Task: Search One-way flight tickets for 2 adults, in Economy from Alexandria-Egypt to Hurghada to travel on 15-Dec-2023.
Action: Mouse moved to (371, 314)
Screenshot: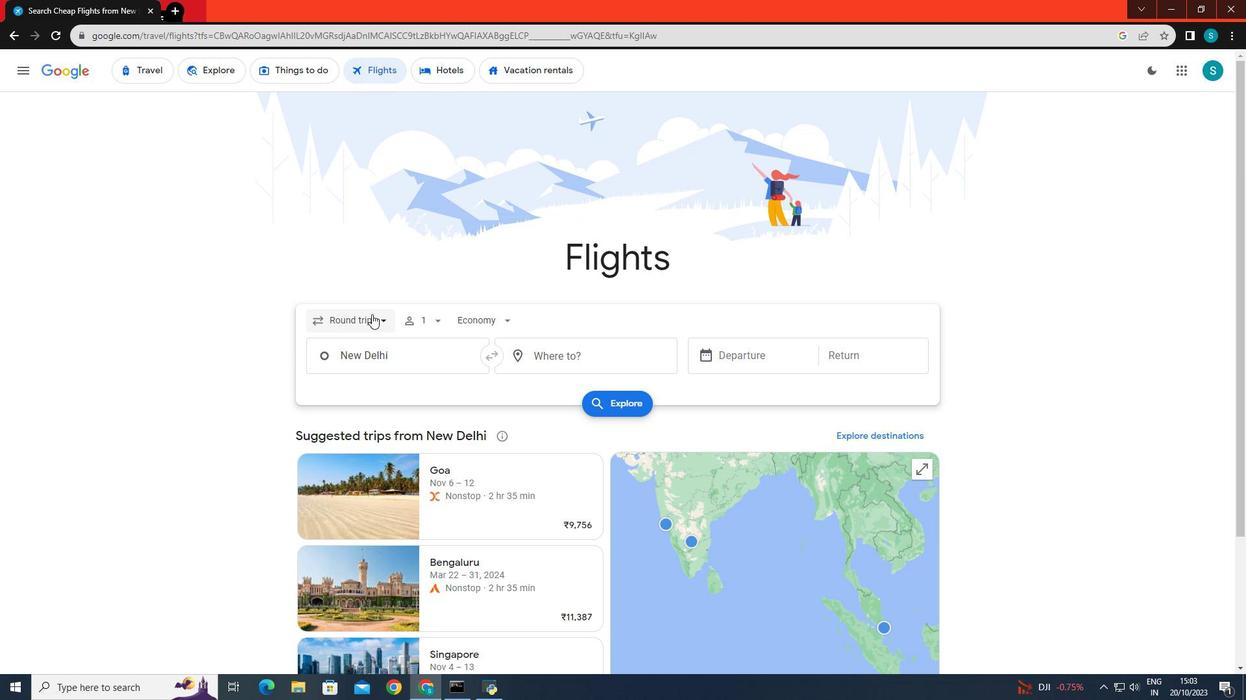 
Action: Mouse pressed left at (371, 314)
Screenshot: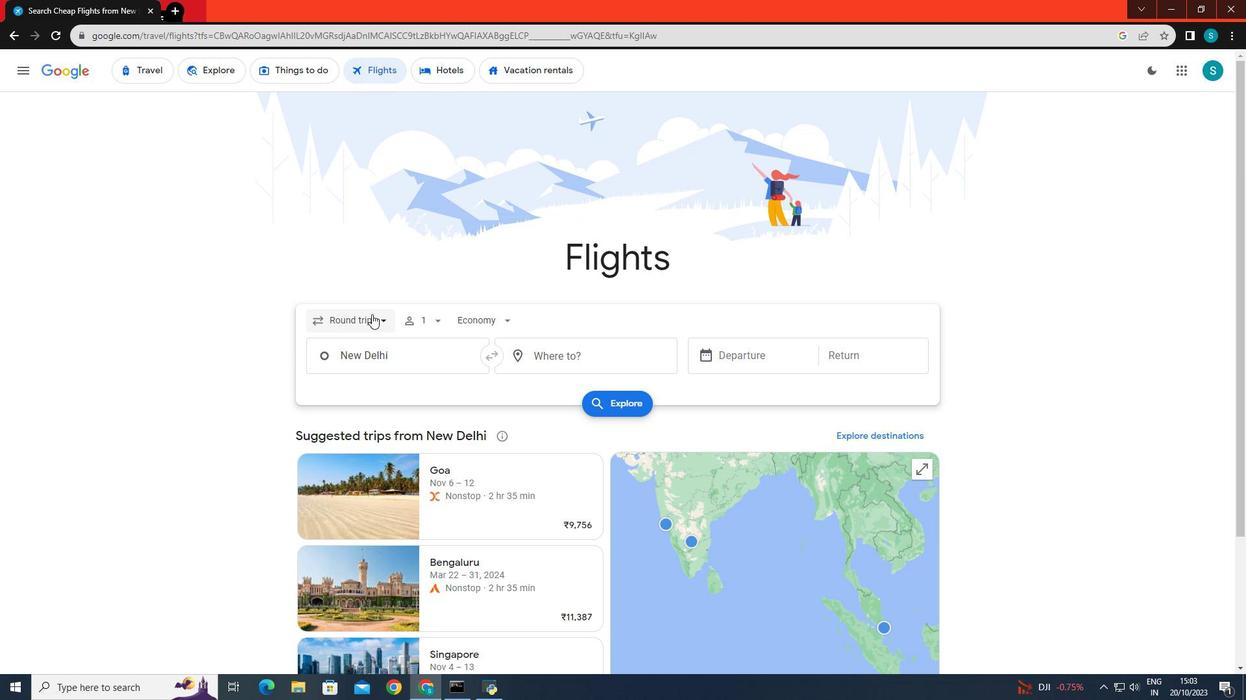 
Action: Mouse moved to (356, 387)
Screenshot: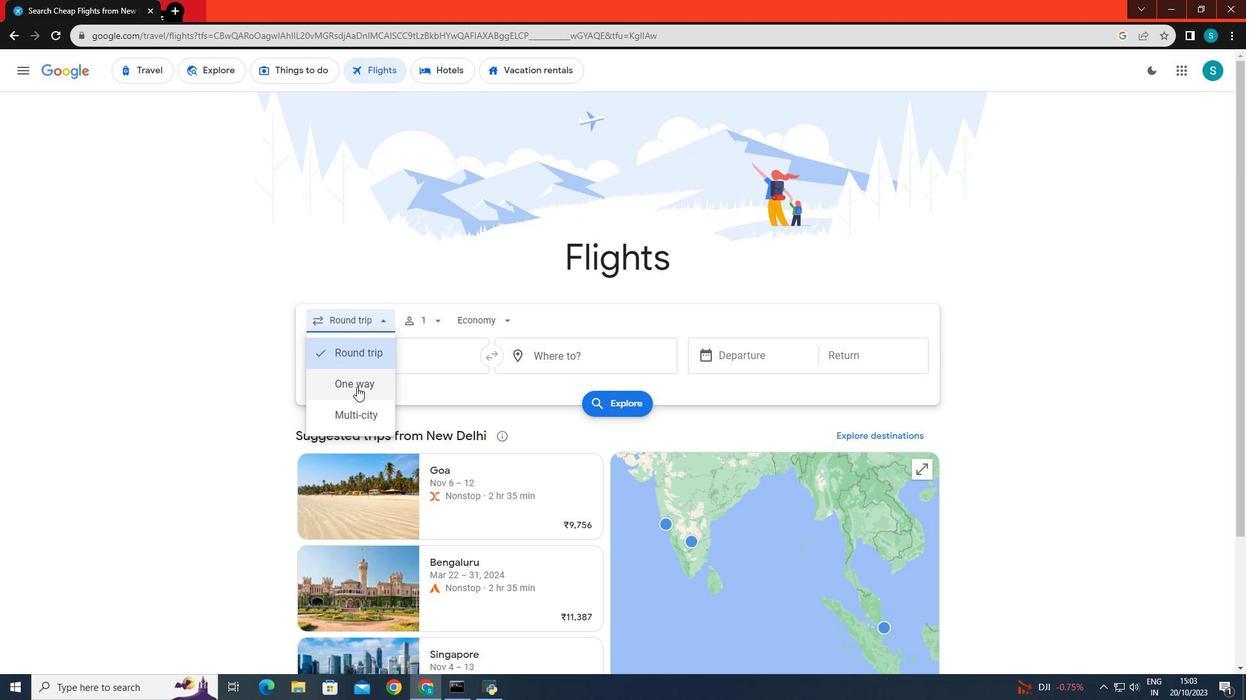
Action: Mouse pressed left at (356, 387)
Screenshot: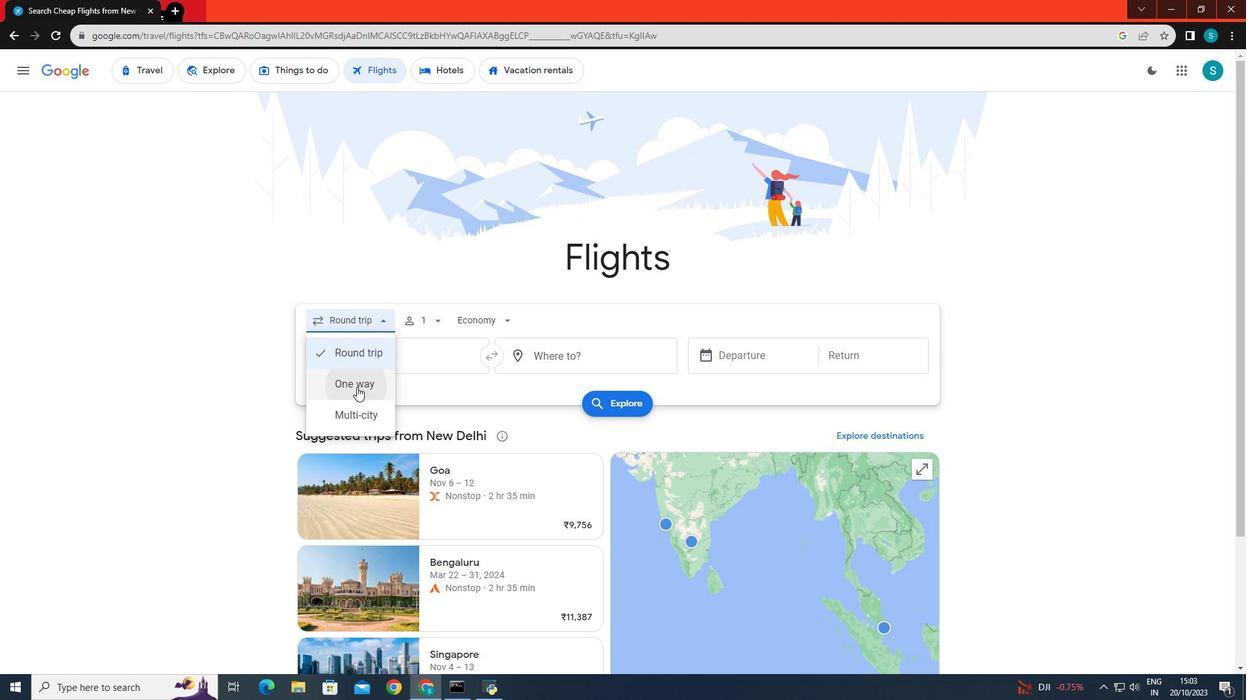 
Action: Mouse moved to (421, 333)
Screenshot: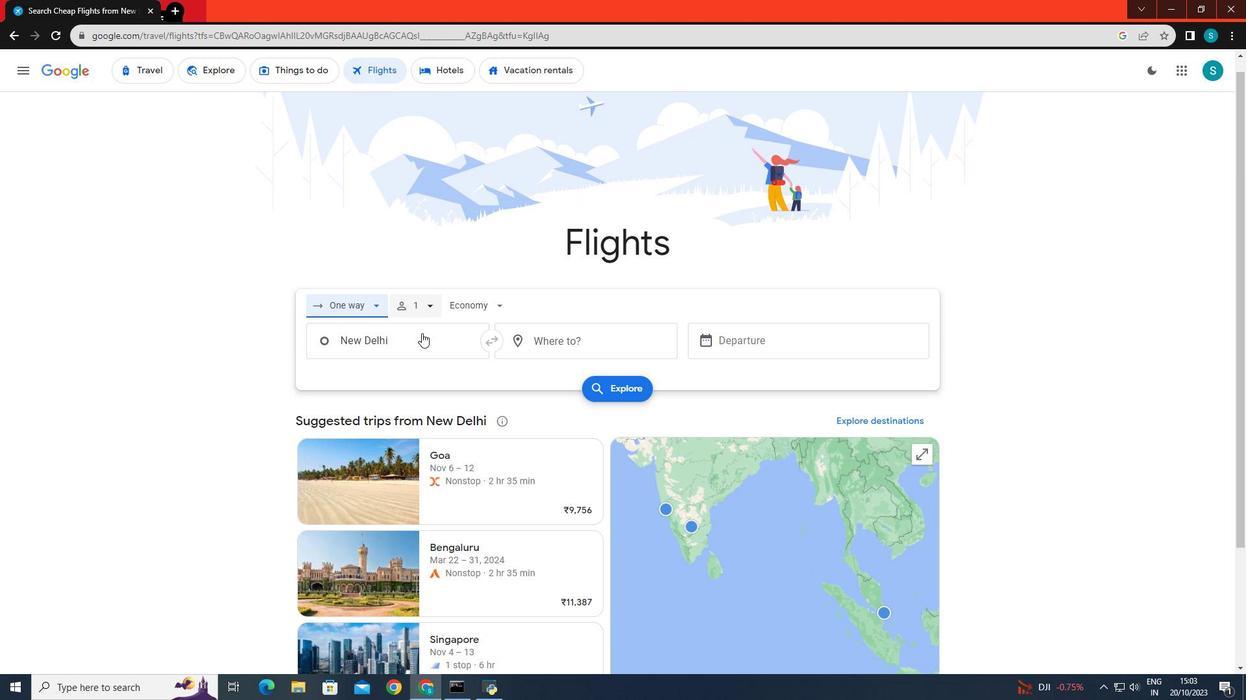 
Action: Mouse scrolled (421, 332) with delta (0, 0)
Screenshot: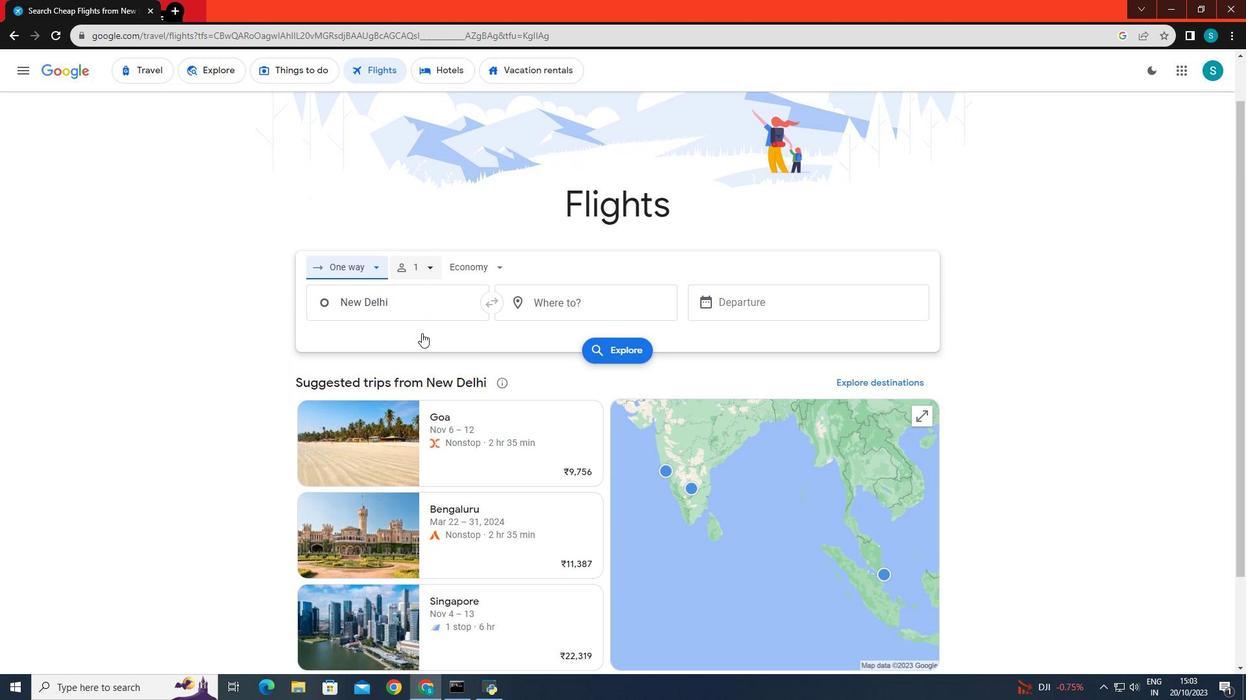 
Action: Mouse scrolled (421, 332) with delta (0, 0)
Screenshot: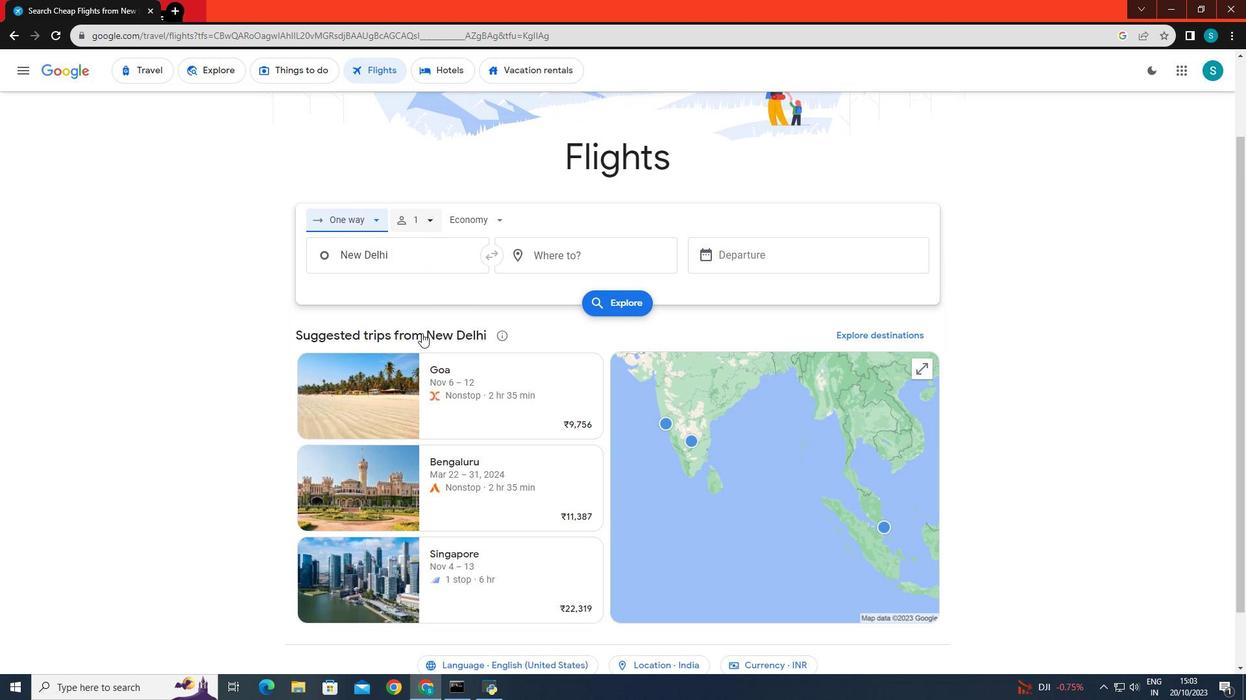 
Action: Mouse moved to (434, 189)
Screenshot: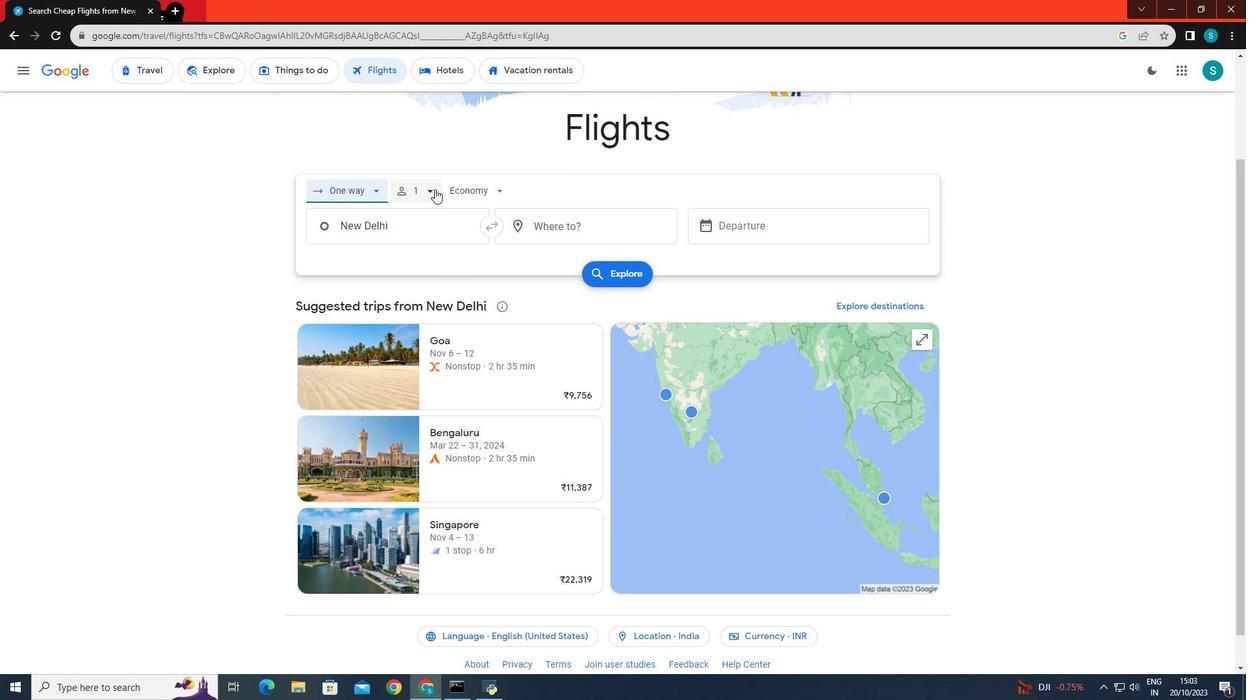 
Action: Mouse pressed left at (434, 189)
Screenshot: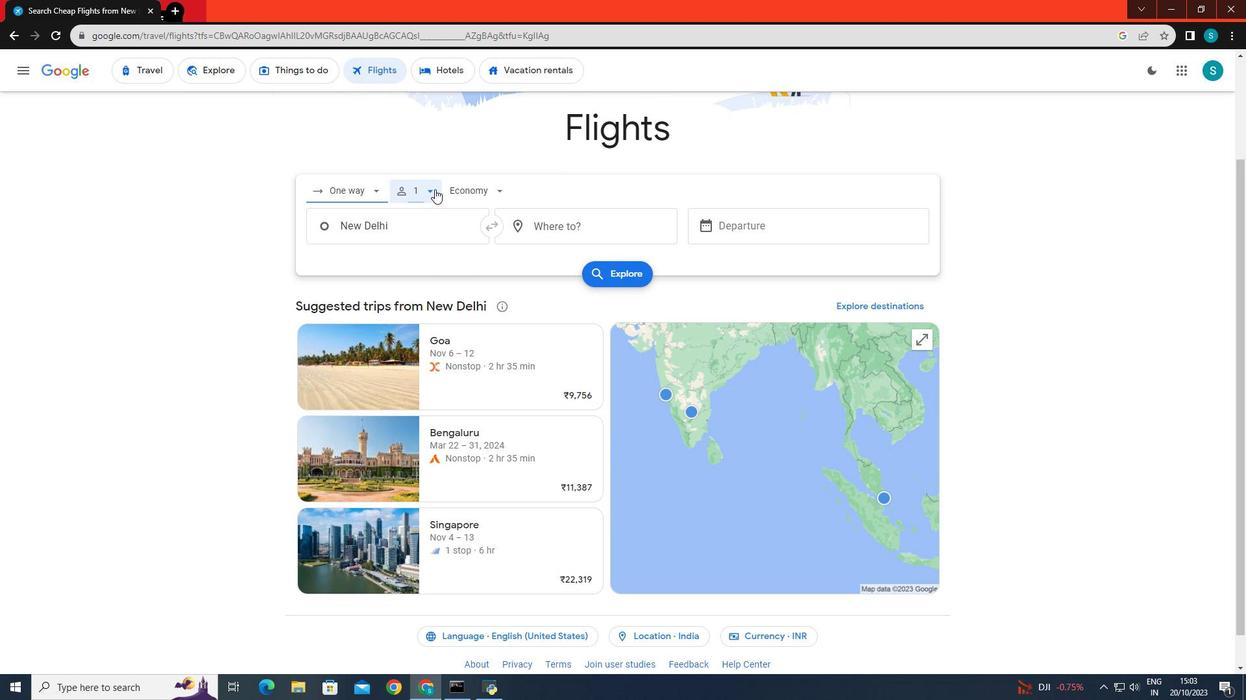 
Action: Mouse moved to (523, 224)
Screenshot: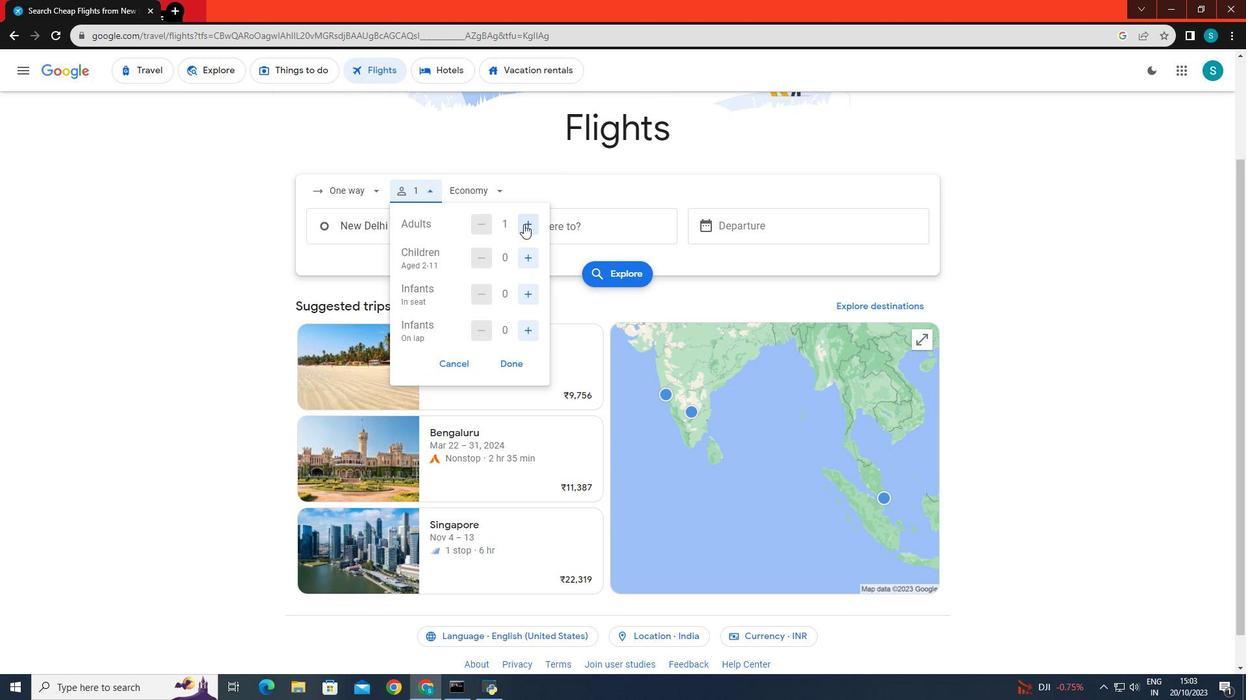 
Action: Mouse pressed left at (523, 224)
Screenshot: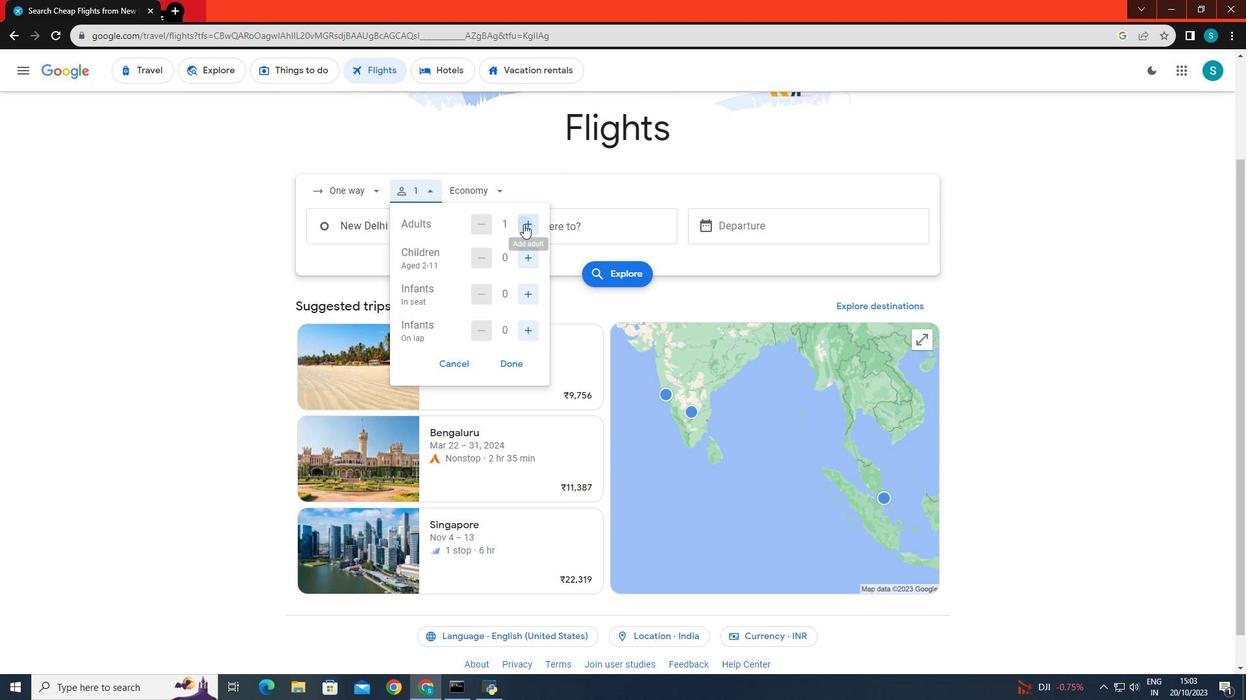 
Action: Mouse moved to (247, 238)
Screenshot: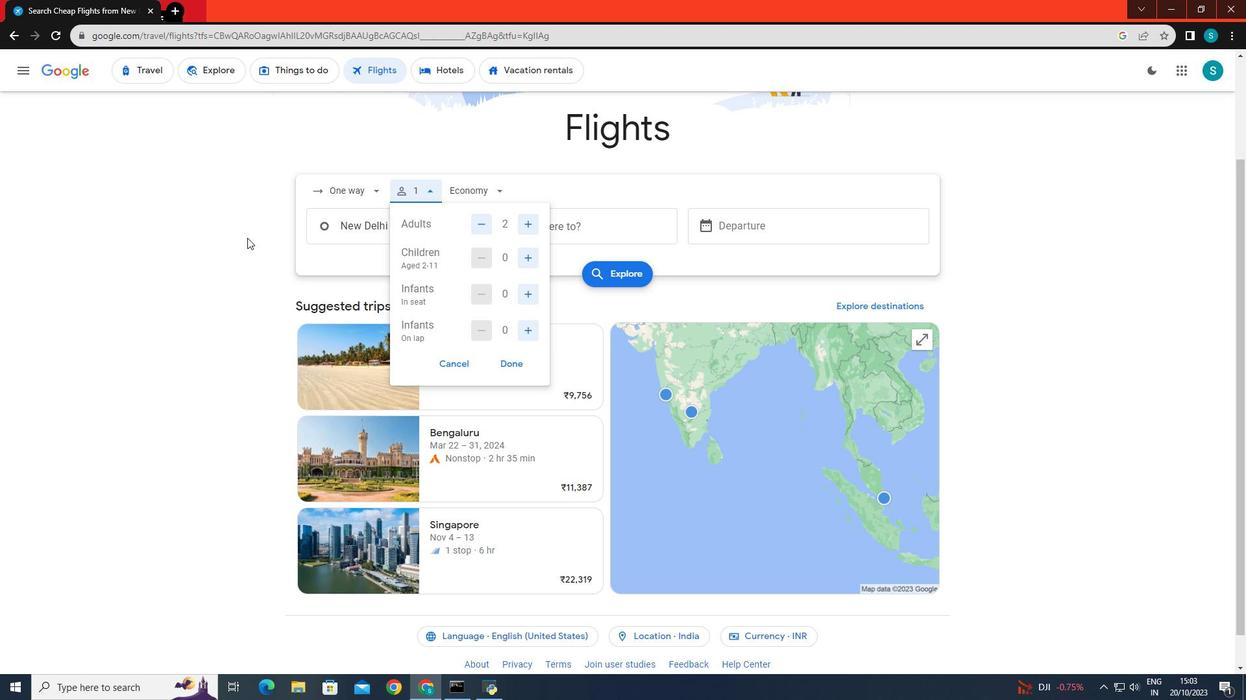 
Action: Mouse pressed left at (247, 238)
Screenshot: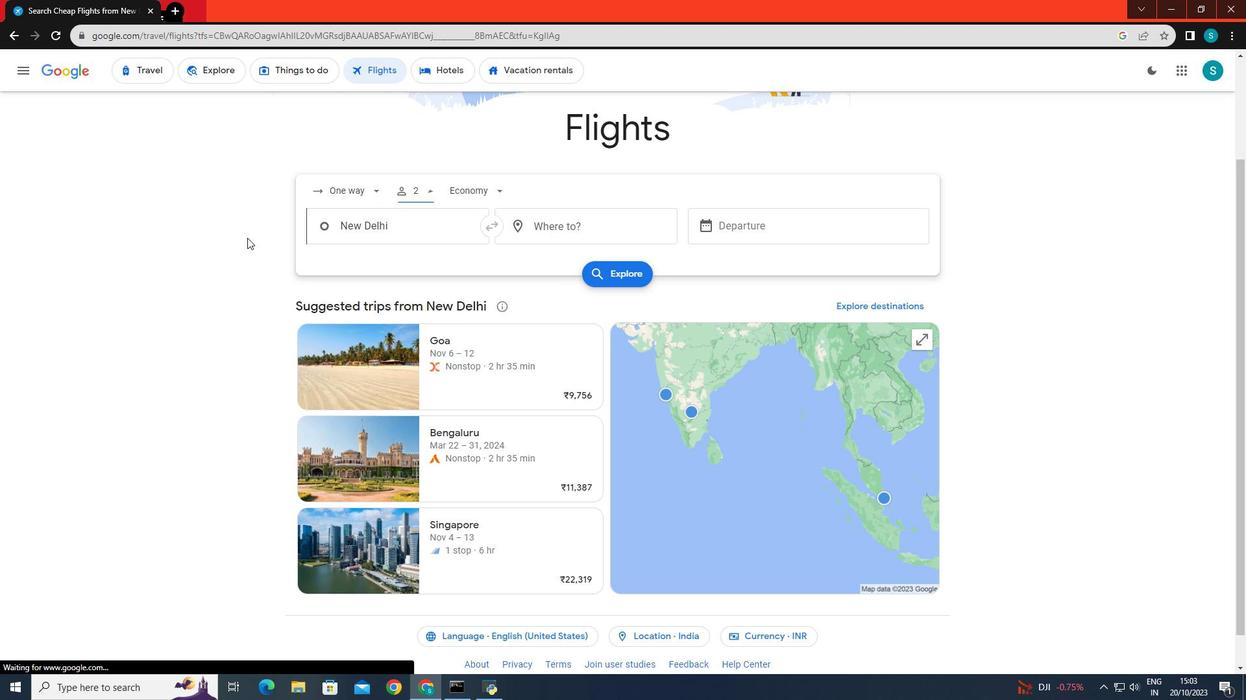 
Action: Mouse moved to (430, 192)
Screenshot: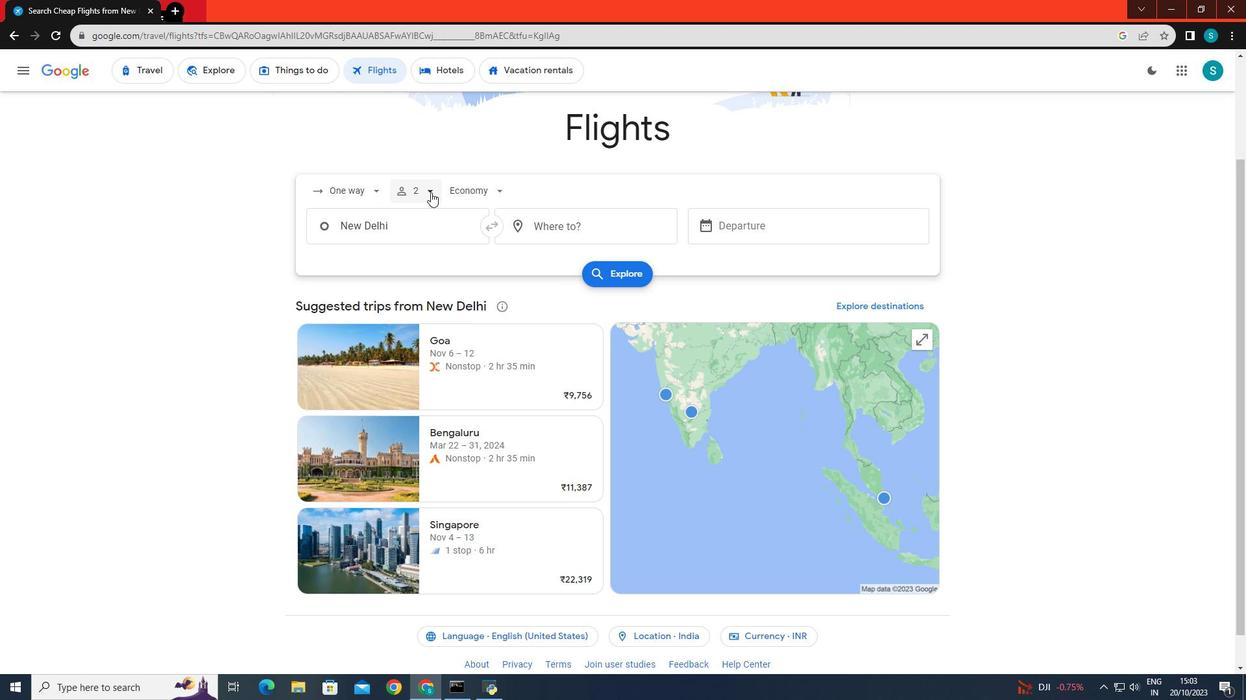 
Action: Mouse pressed left at (430, 192)
Screenshot: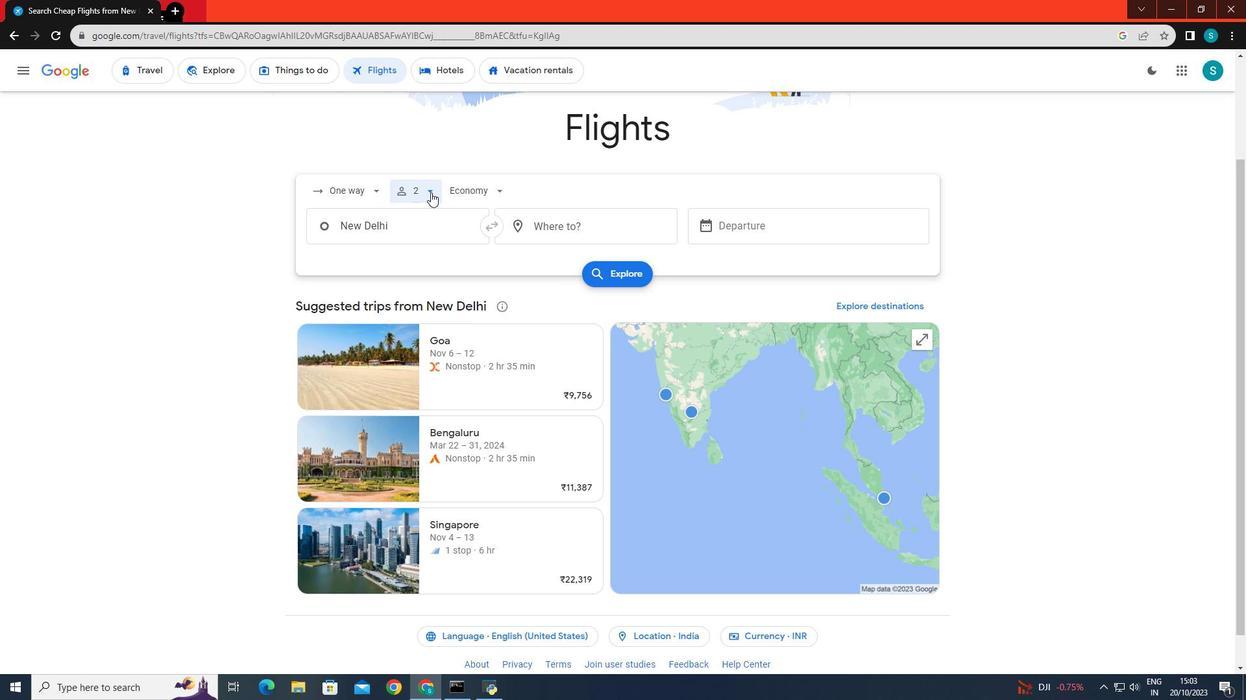 
Action: Mouse moved to (506, 365)
Screenshot: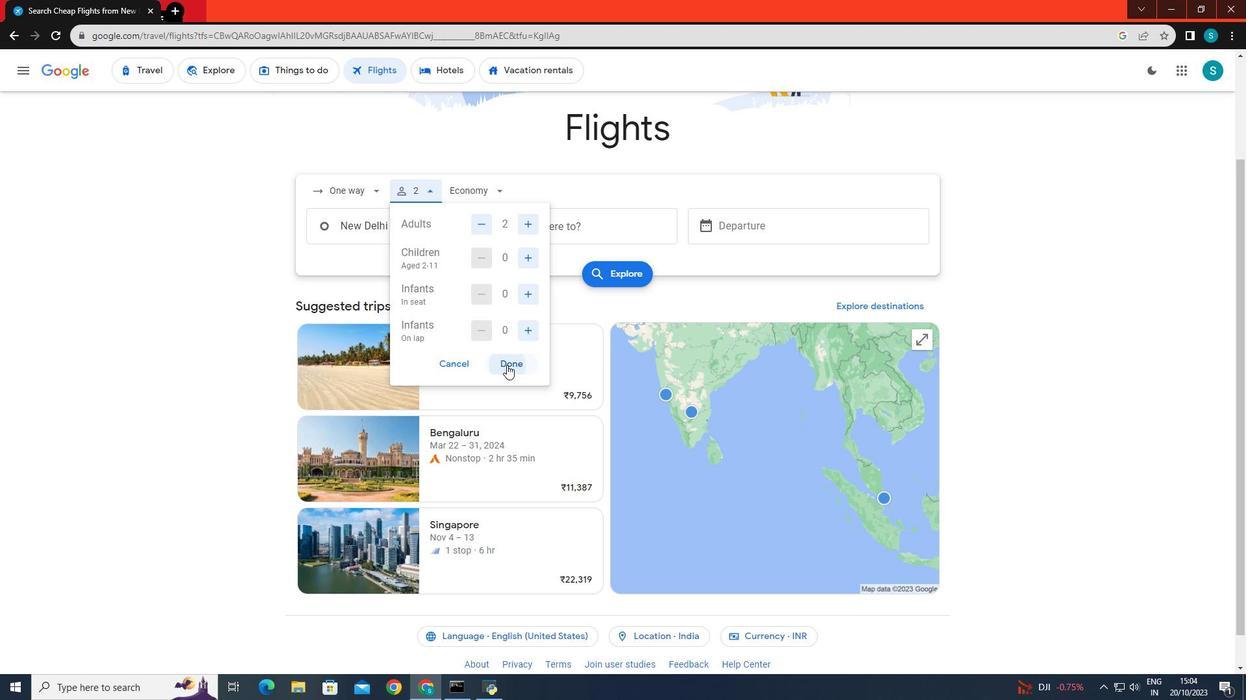 
Action: Mouse pressed left at (506, 365)
Screenshot: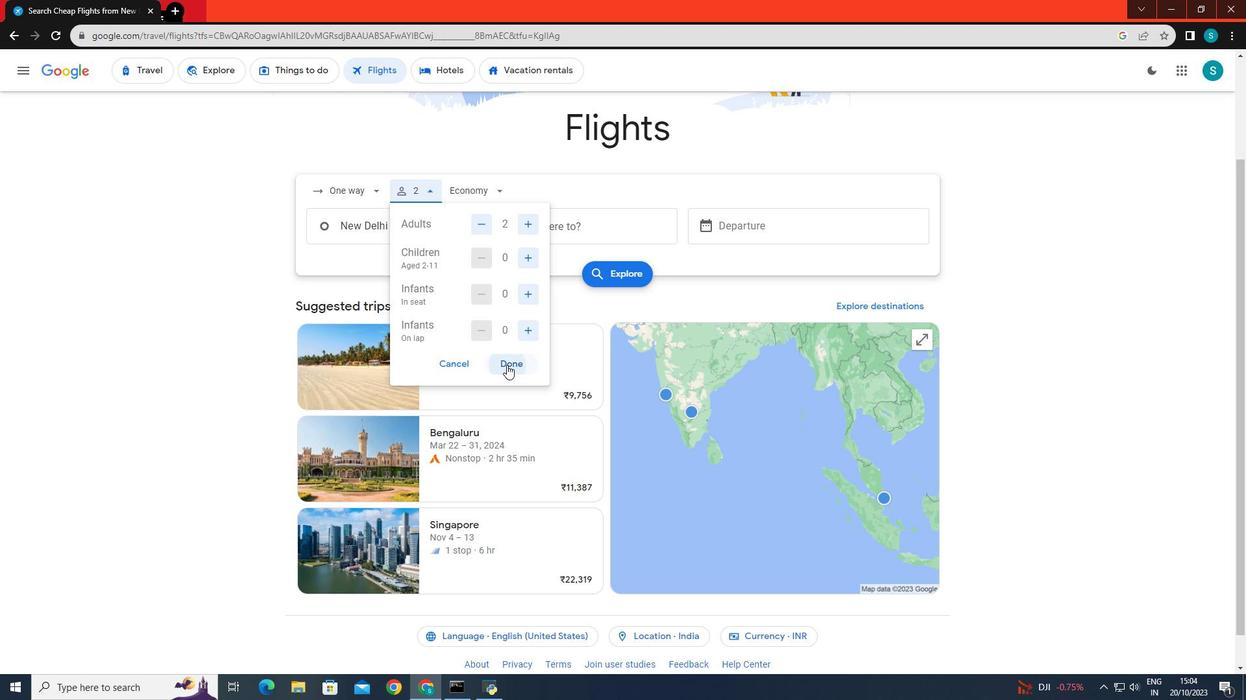 
Action: Mouse moved to (480, 192)
Screenshot: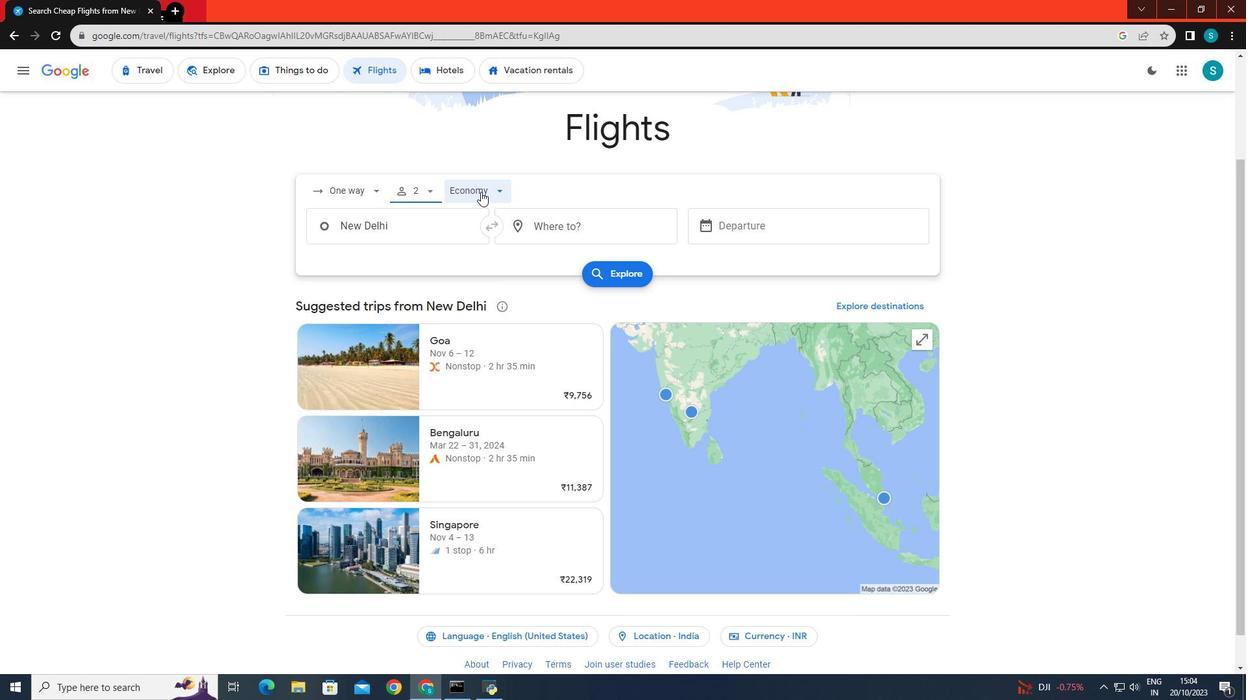 
Action: Mouse pressed left at (480, 192)
Screenshot: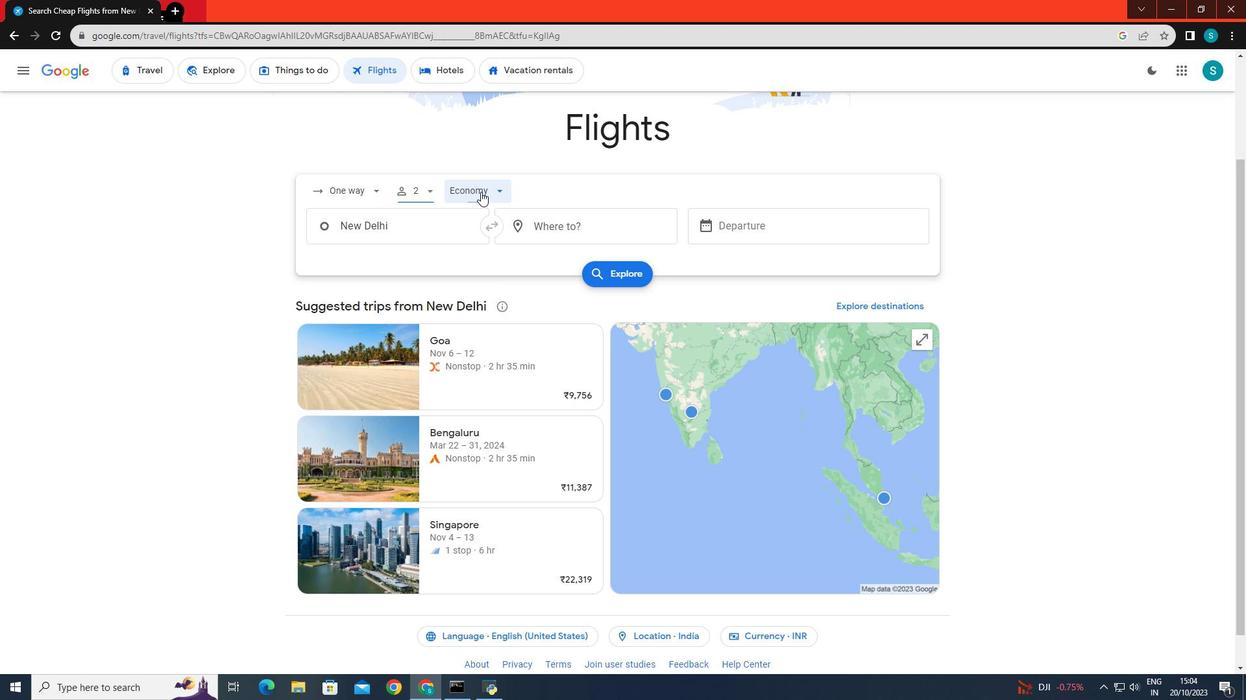 
Action: Mouse moved to (485, 222)
Screenshot: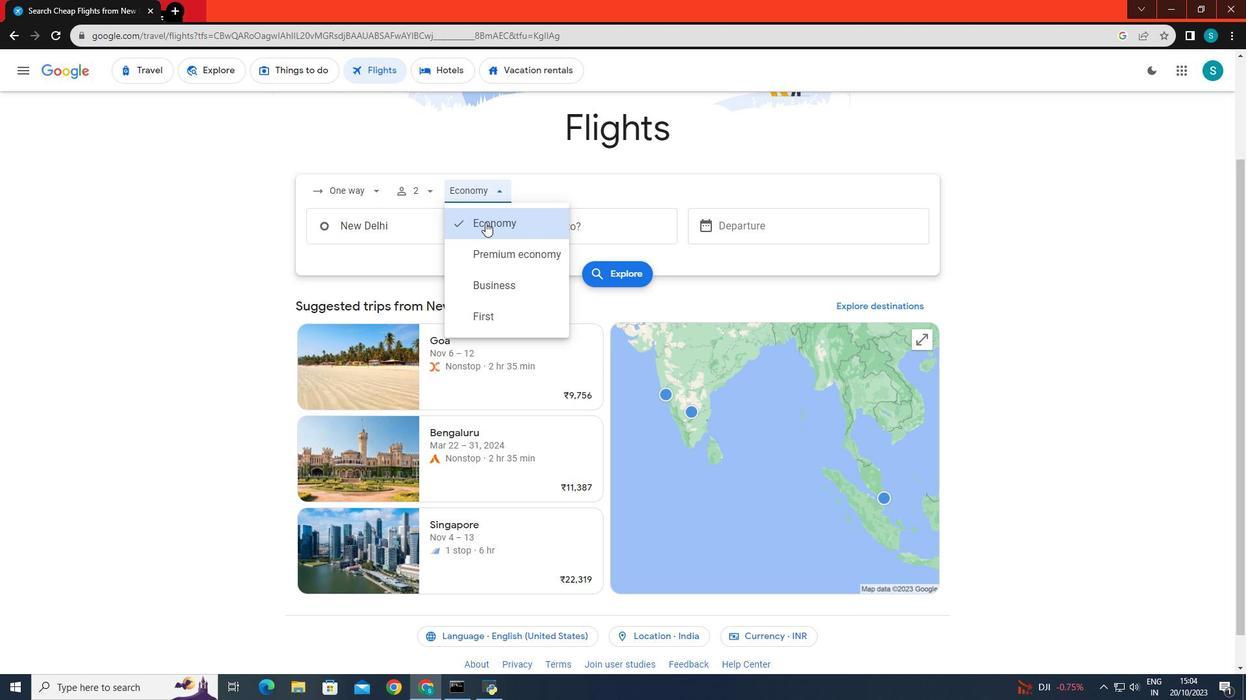 
Action: Mouse pressed left at (485, 222)
Screenshot: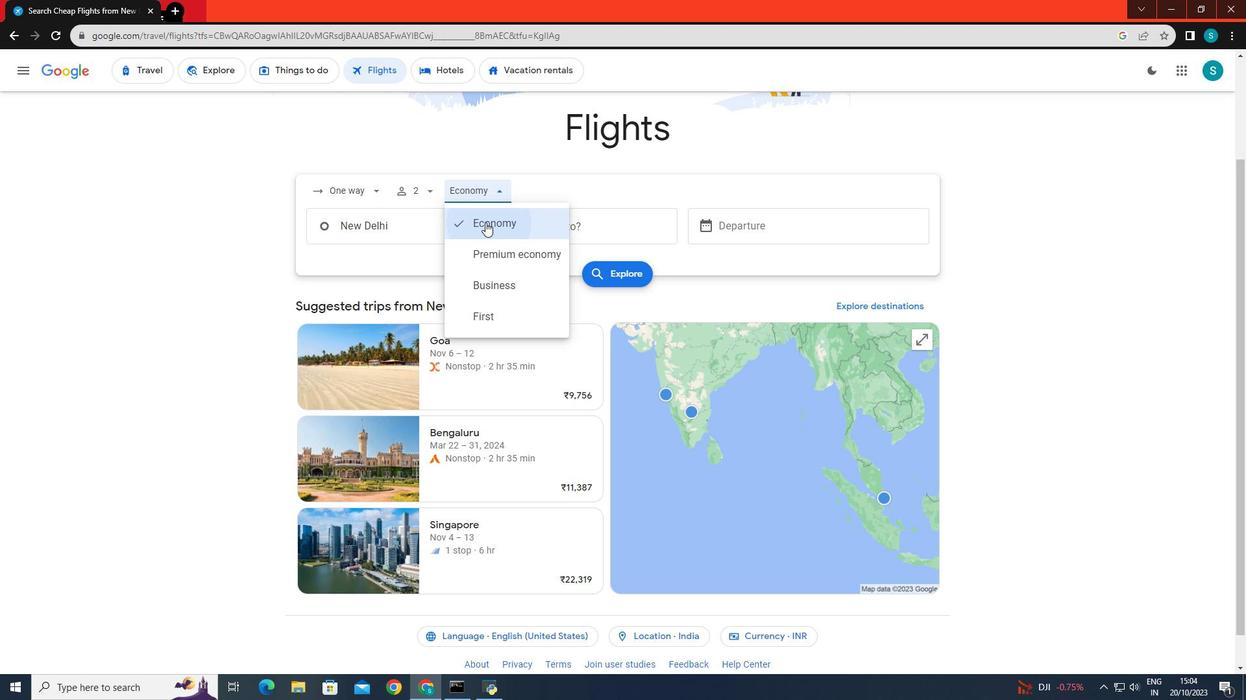 
Action: Mouse moved to (406, 231)
Screenshot: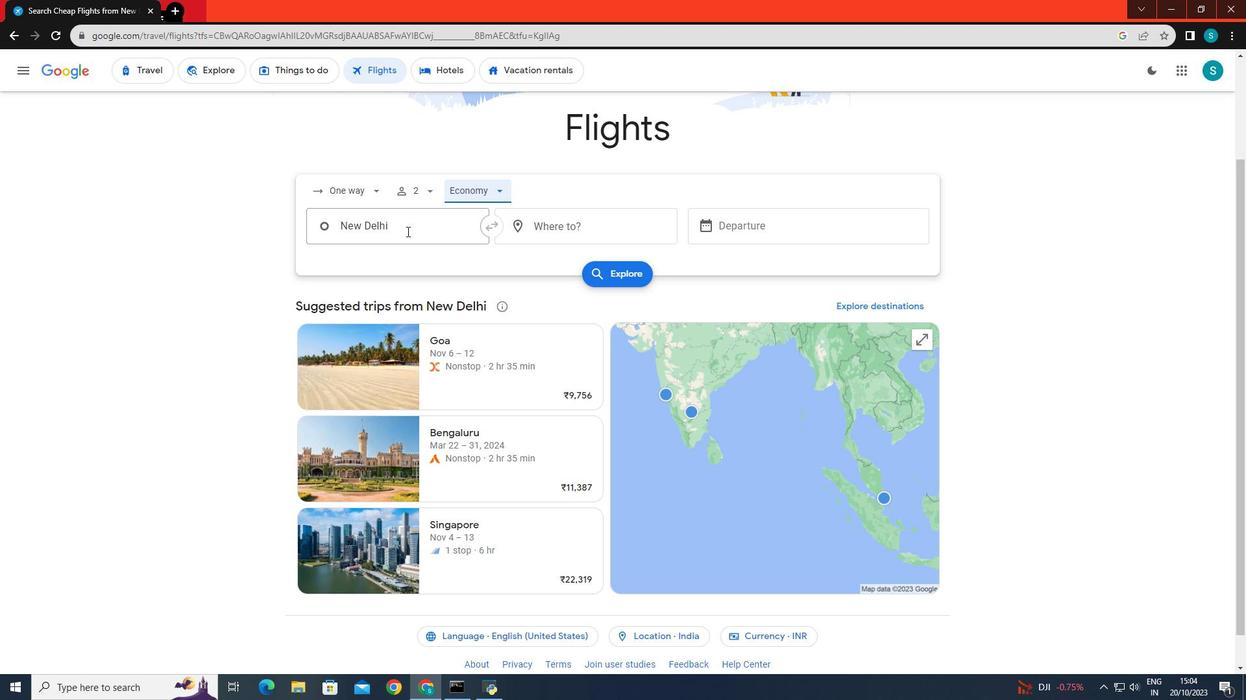 
Action: Mouse pressed left at (406, 231)
Screenshot: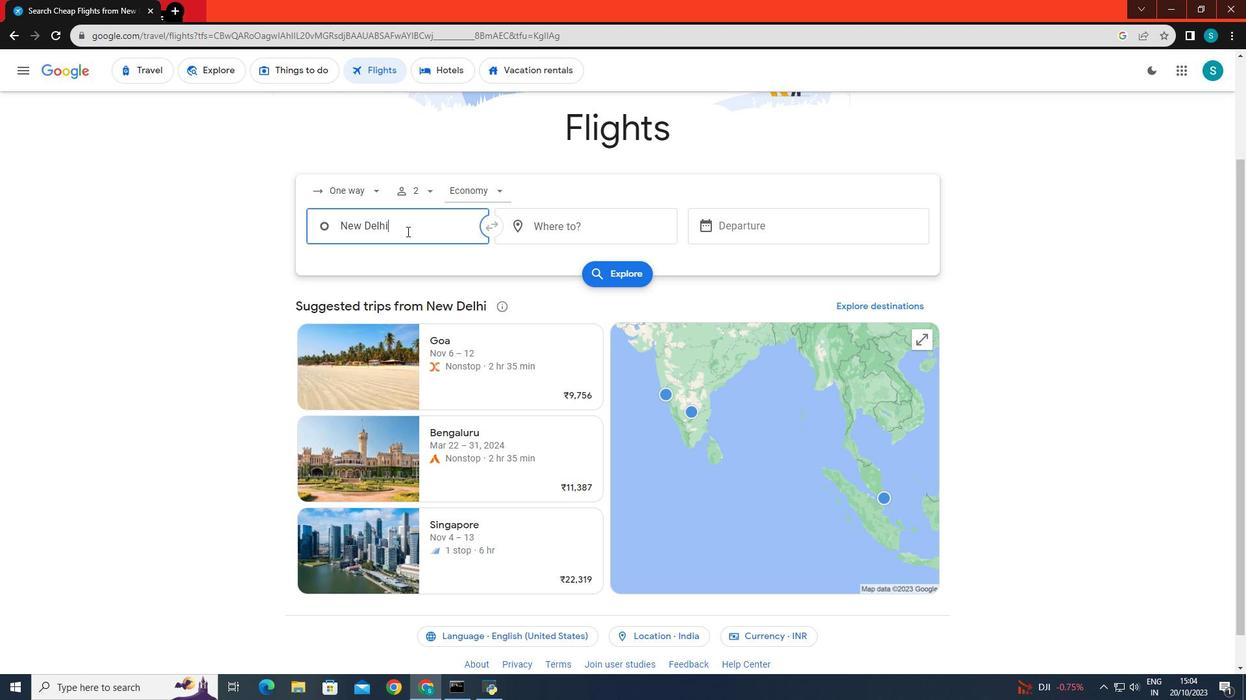 
Action: Mouse moved to (406, 231)
Screenshot: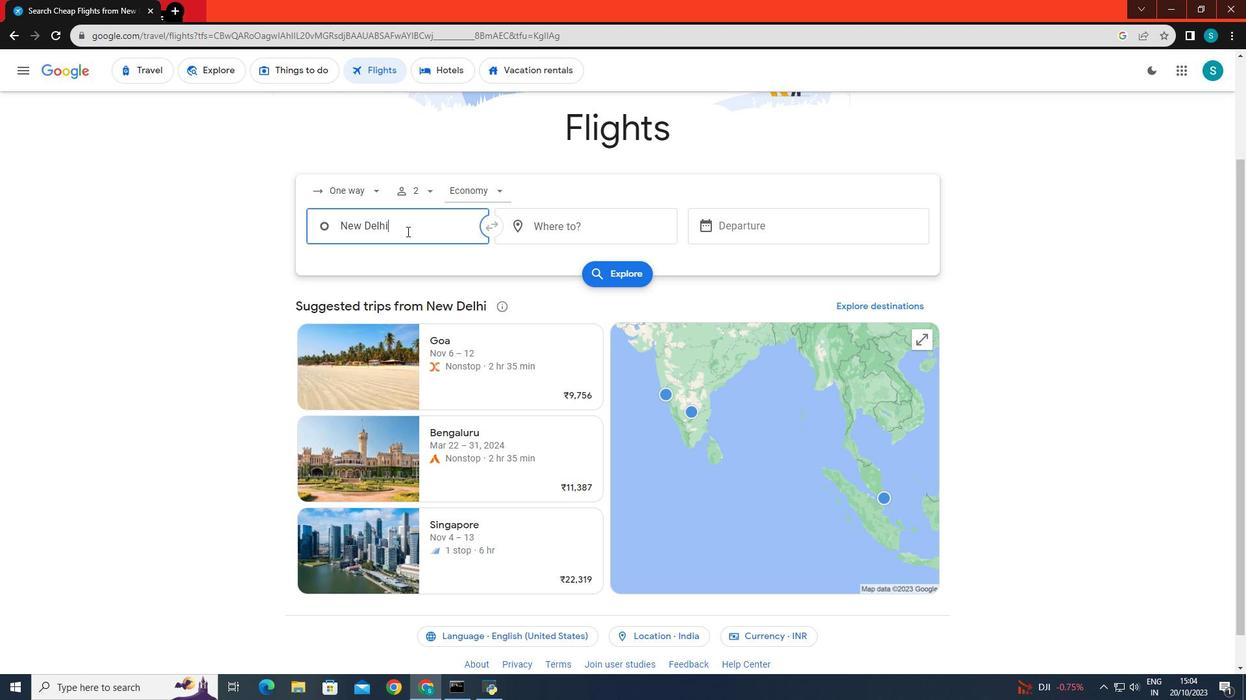 
Action: Key pressed <Key.backspace>alexaa<Key.backspace>ndr
Screenshot: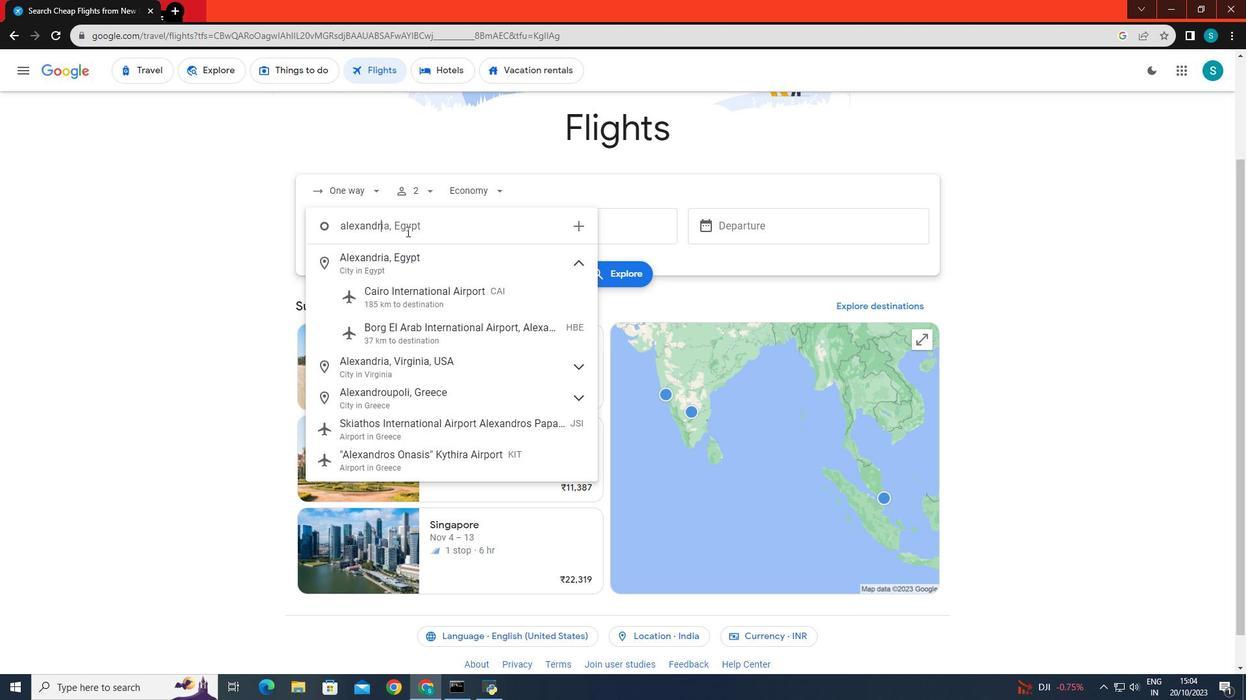 
Action: Mouse moved to (395, 261)
Screenshot: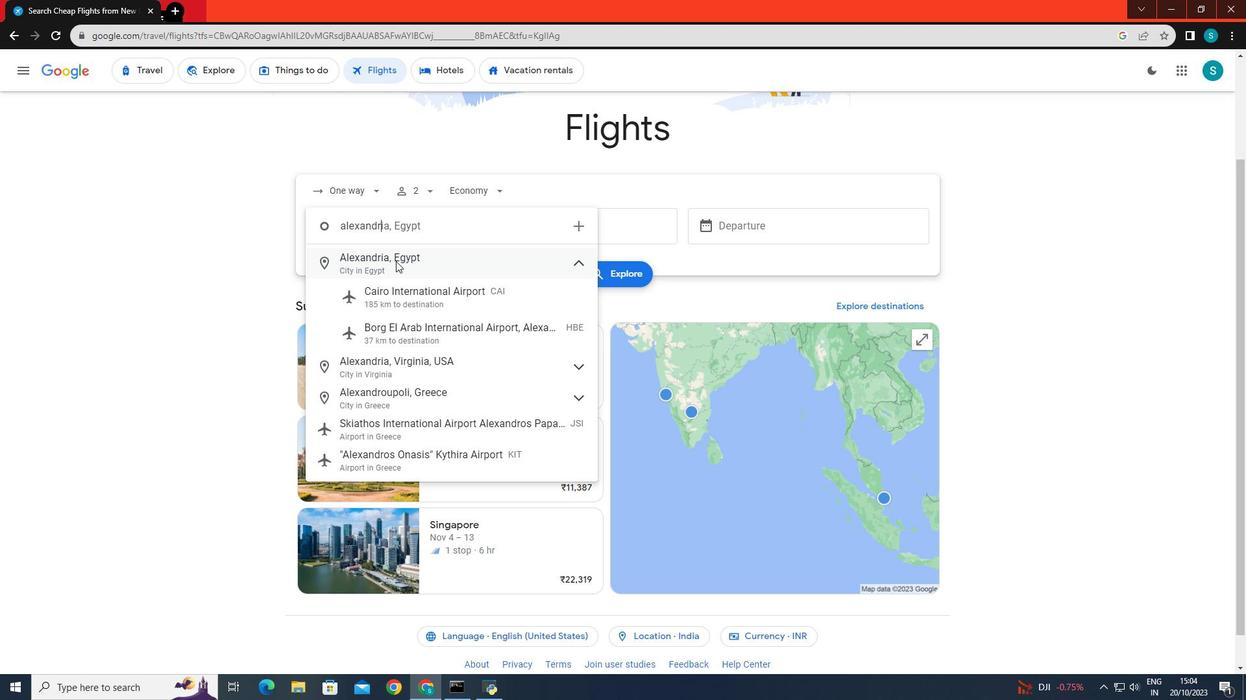 
Action: Mouse pressed left at (395, 261)
Screenshot: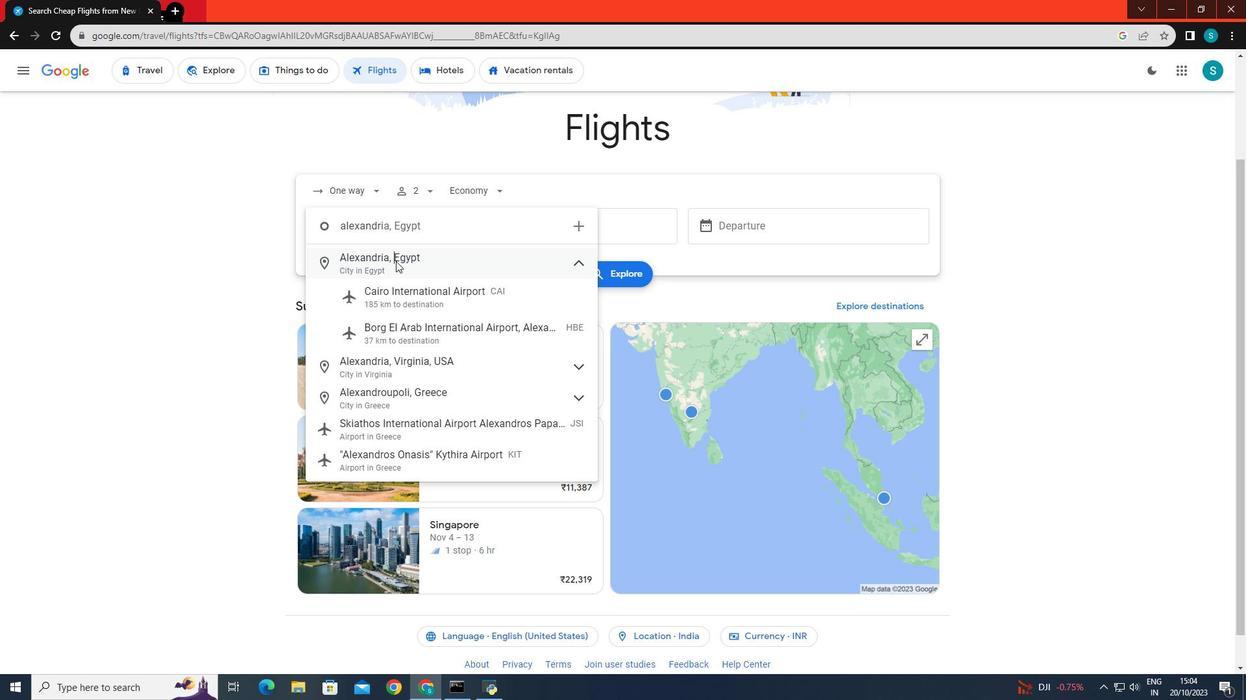 
Action: Mouse moved to (543, 226)
Screenshot: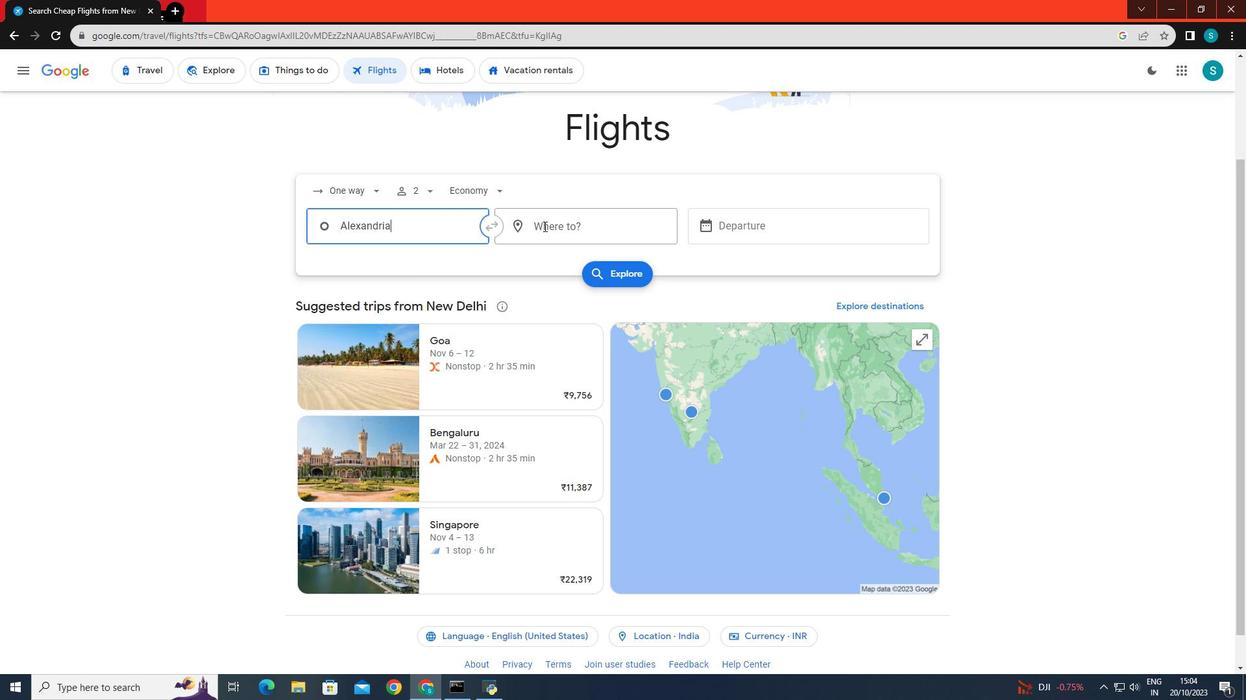 
Action: Mouse pressed left at (543, 226)
Screenshot: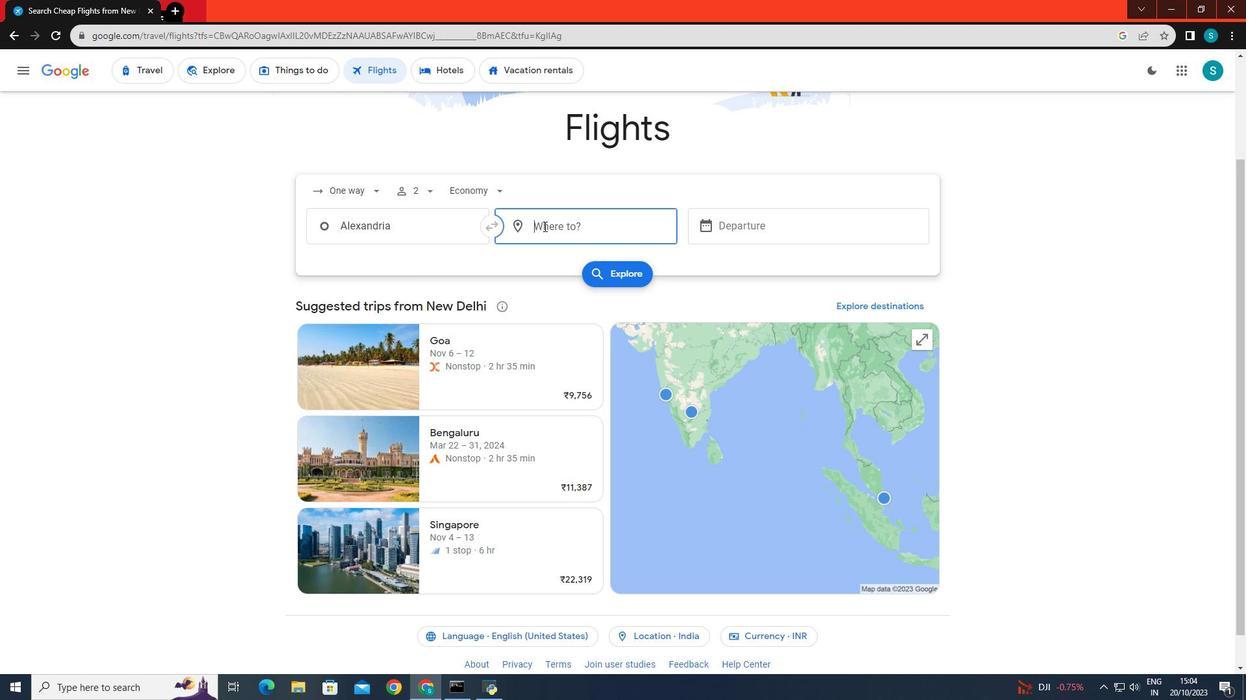 
Action: Key pressed <Key.caps_lock>H<Key.caps_lock>urgha
Screenshot: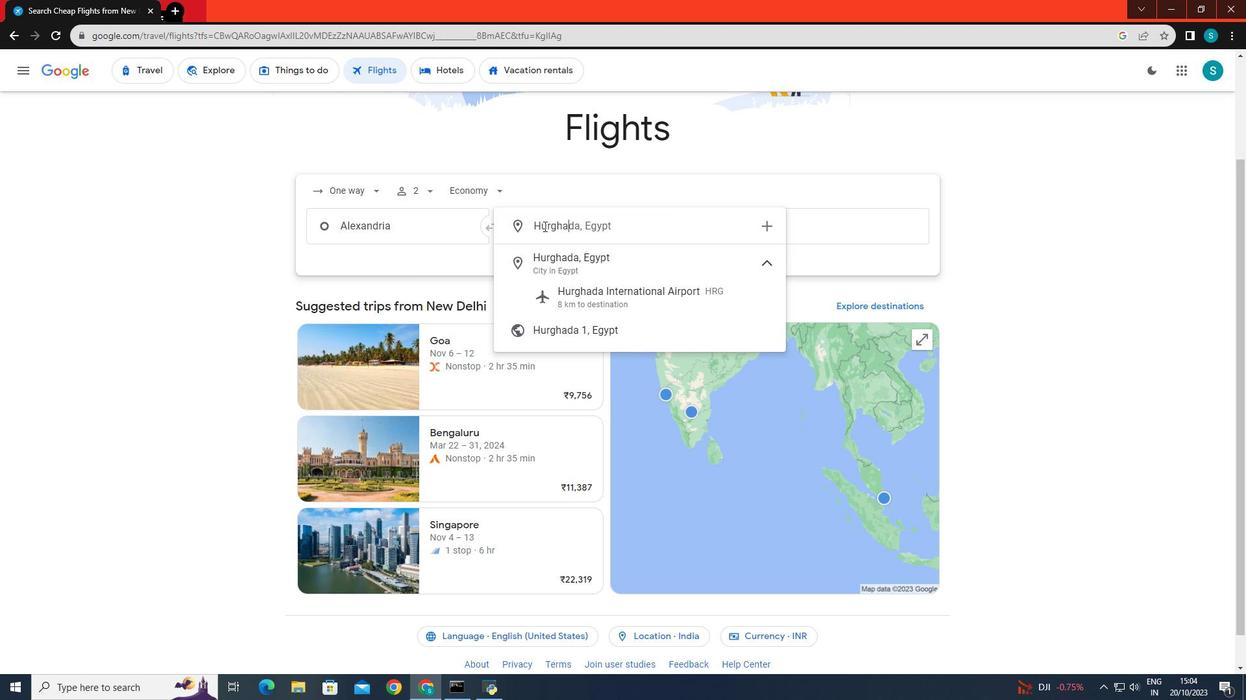 
Action: Mouse moved to (618, 226)
Screenshot: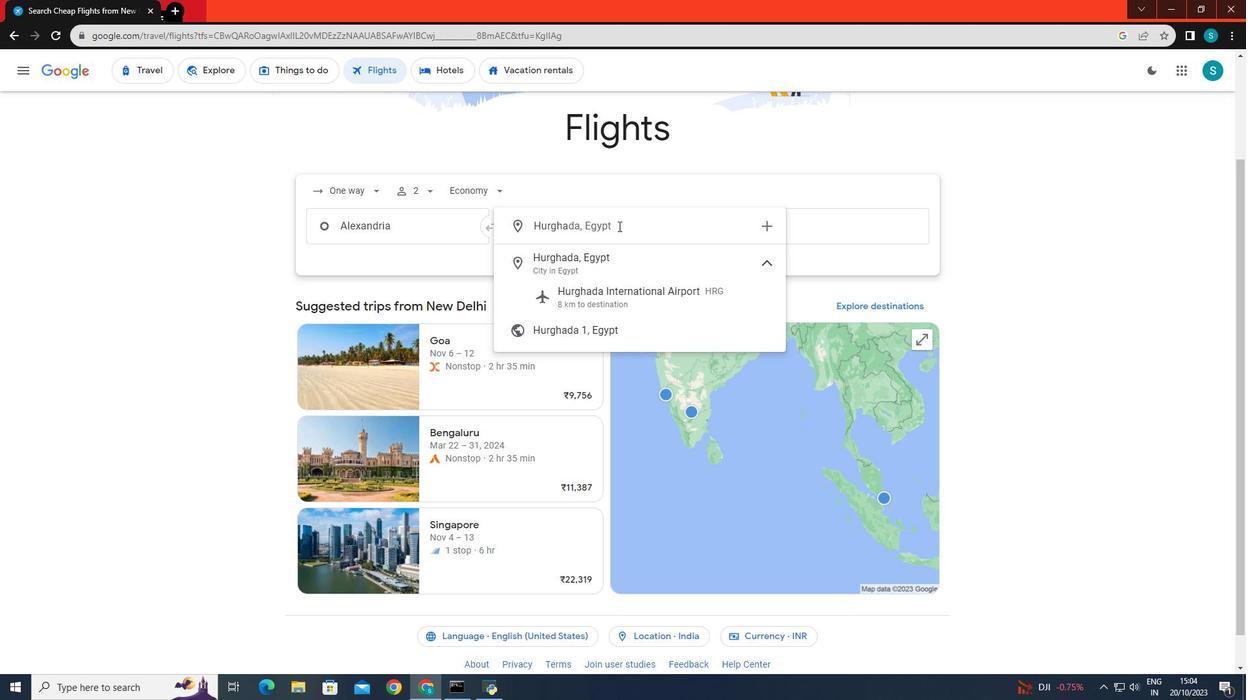 
Action: Mouse pressed left at (618, 226)
Screenshot: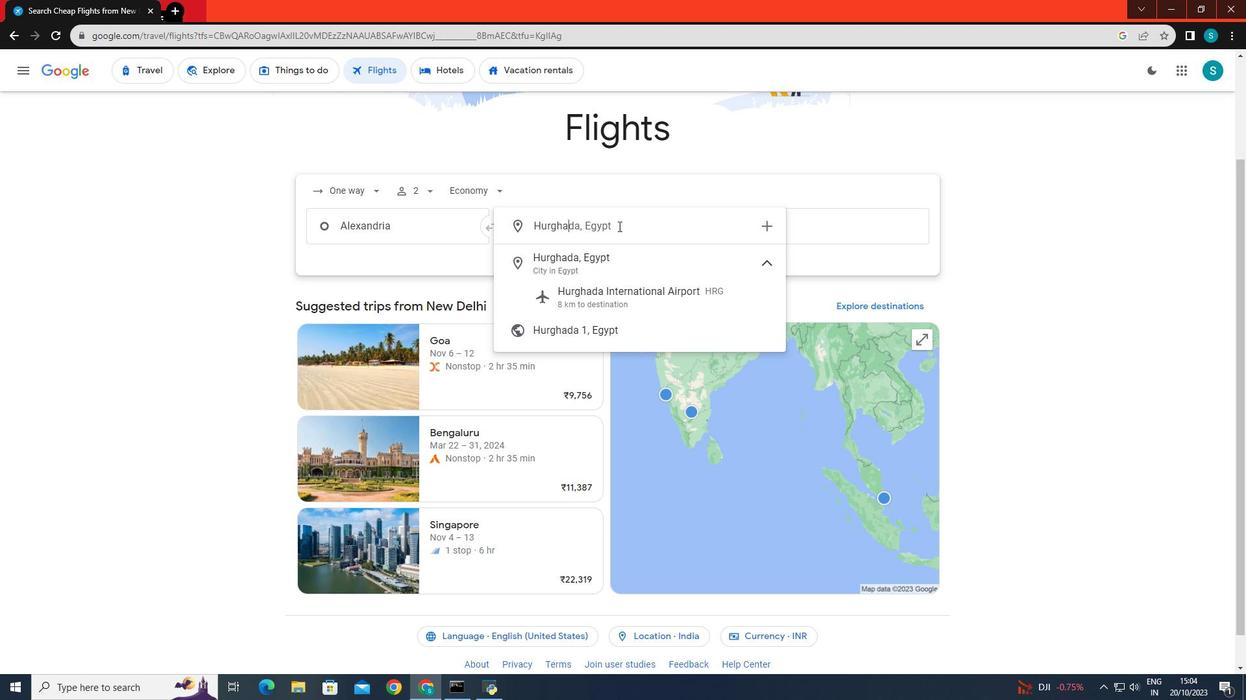 
Action: Mouse moved to (610, 254)
Screenshot: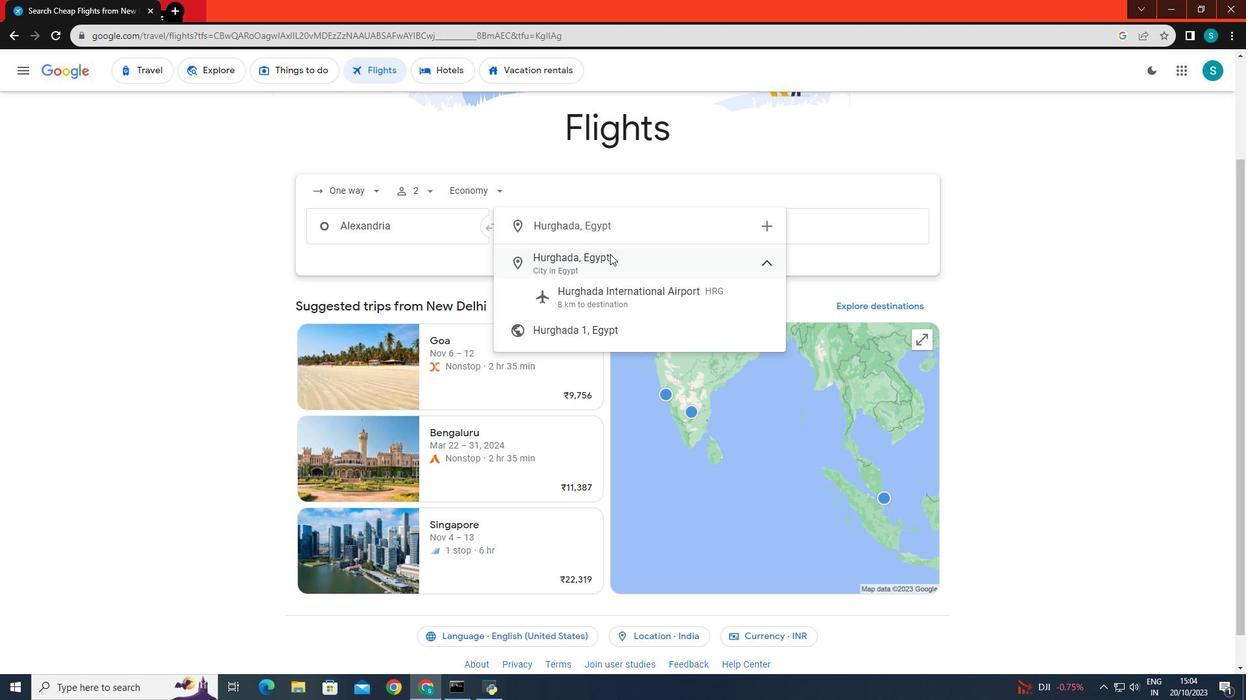 
Action: Mouse pressed left at (610, 254)
Screenshot: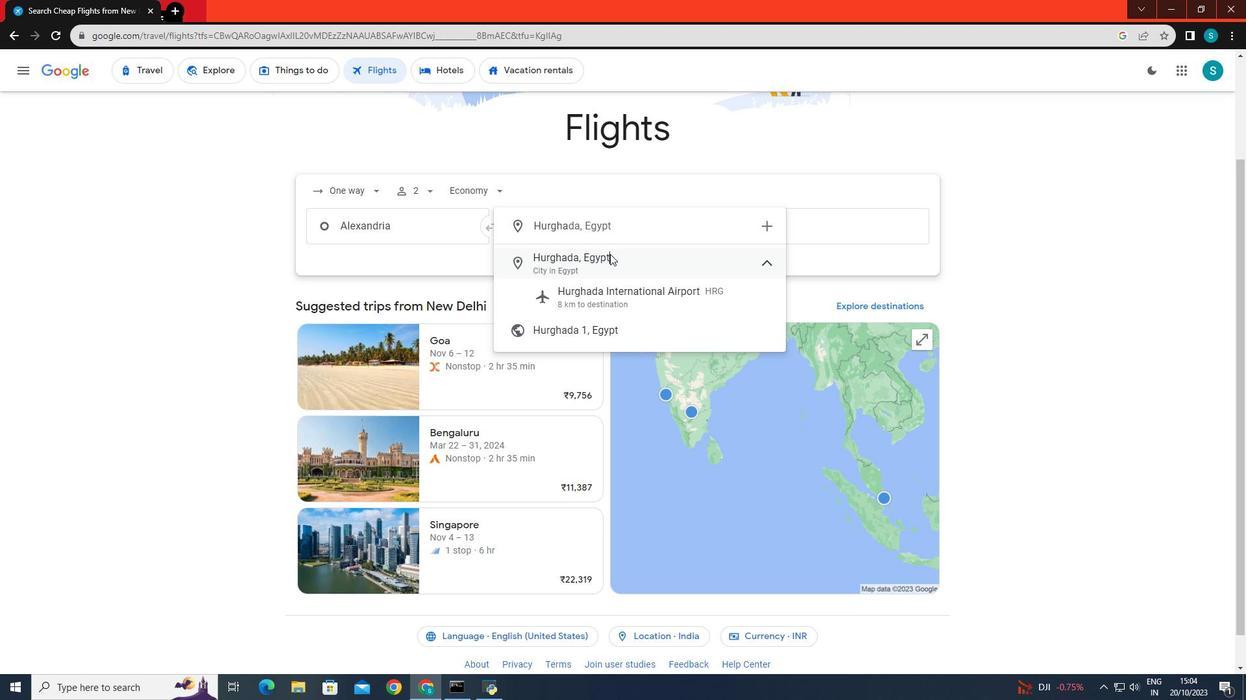 
Action: Mouse moved to (736, 235)
Screenshot: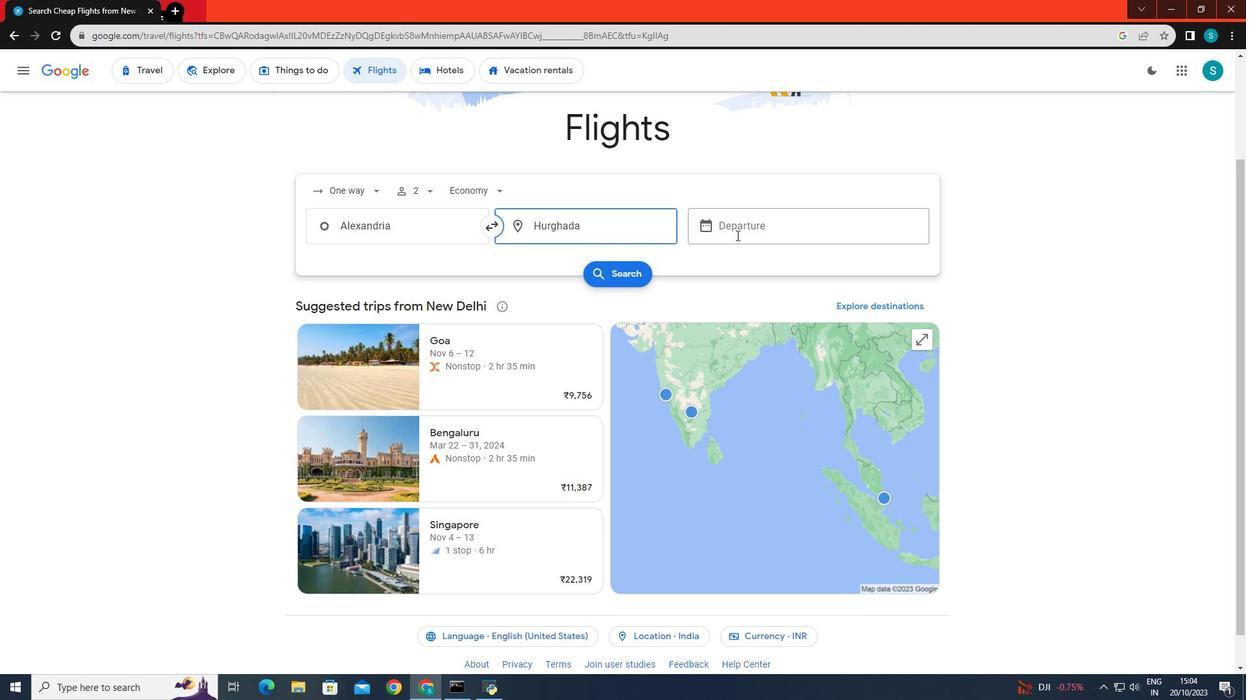 
Action: Mouse pressed left at (736, 235)
Screenshot: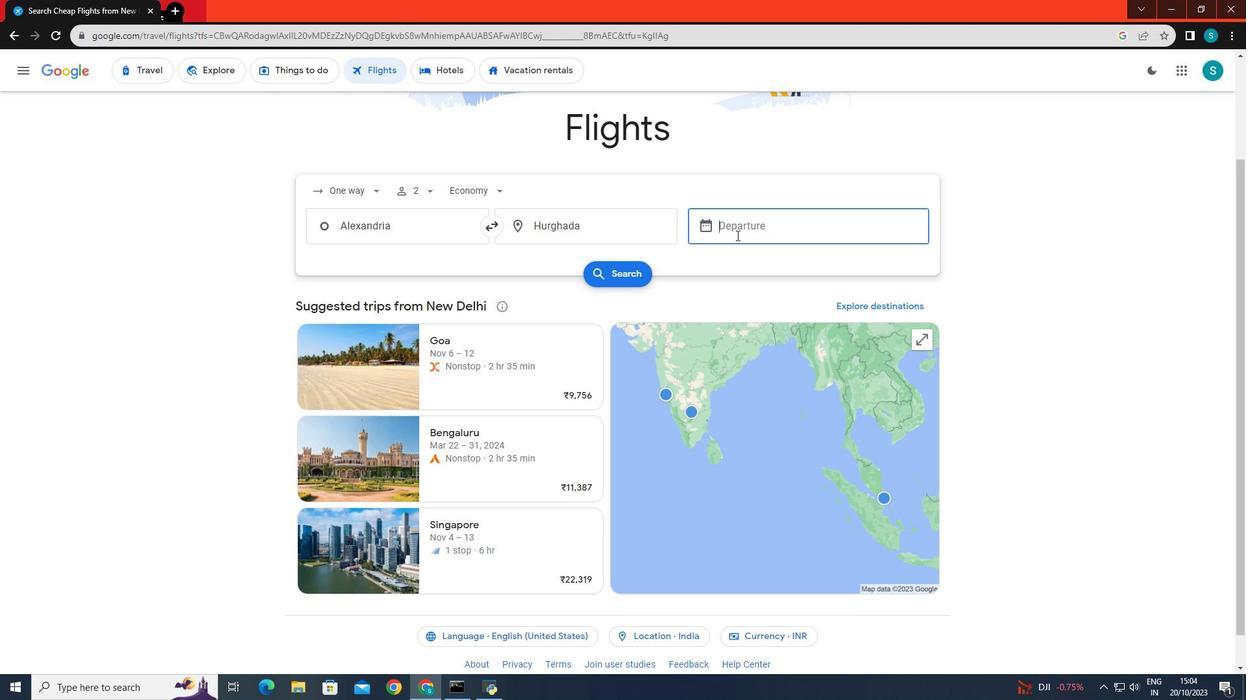 
Action: Mouse moved to (935, 391)
Screenshot: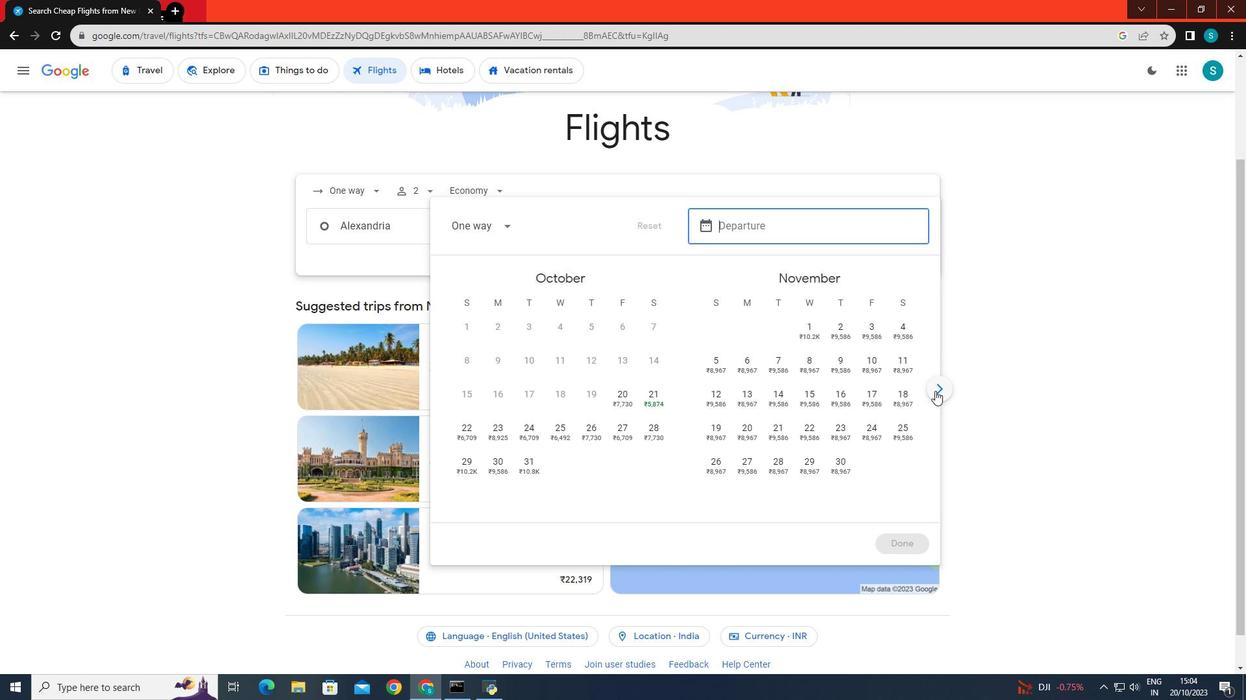 
Action: Mouse pressed left at (935, 391)
Screenshot: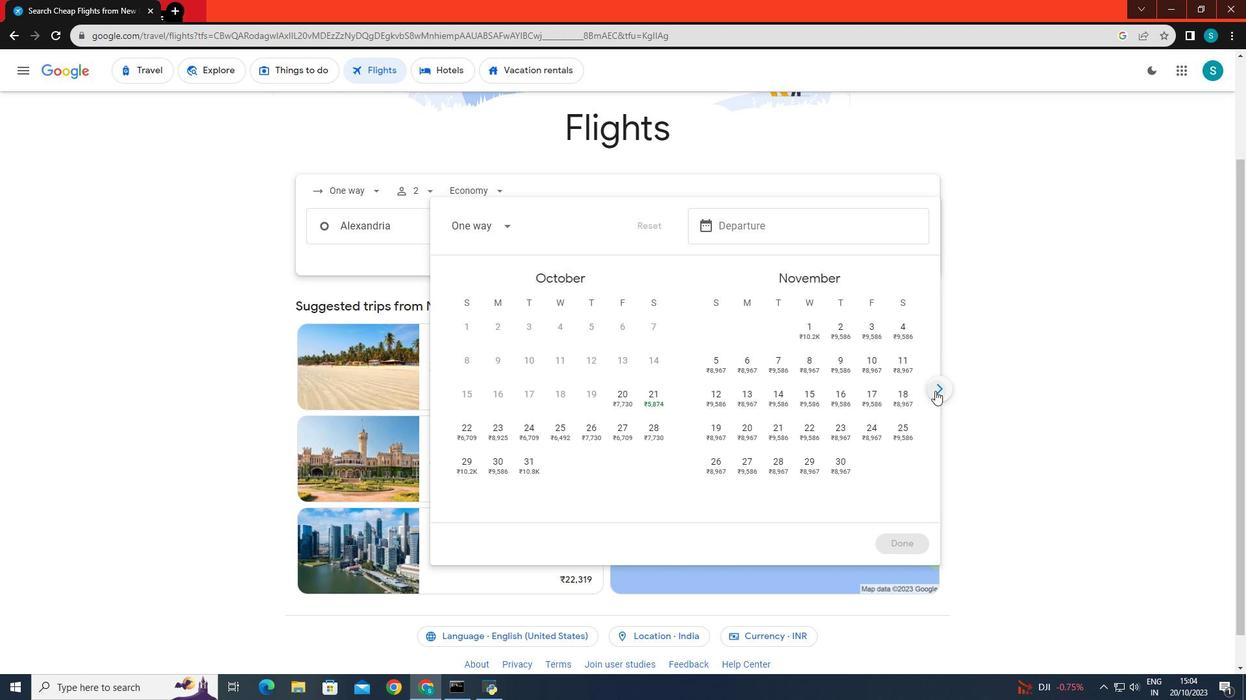 
Action: Mouse moved to (867, 395)
Screenshot: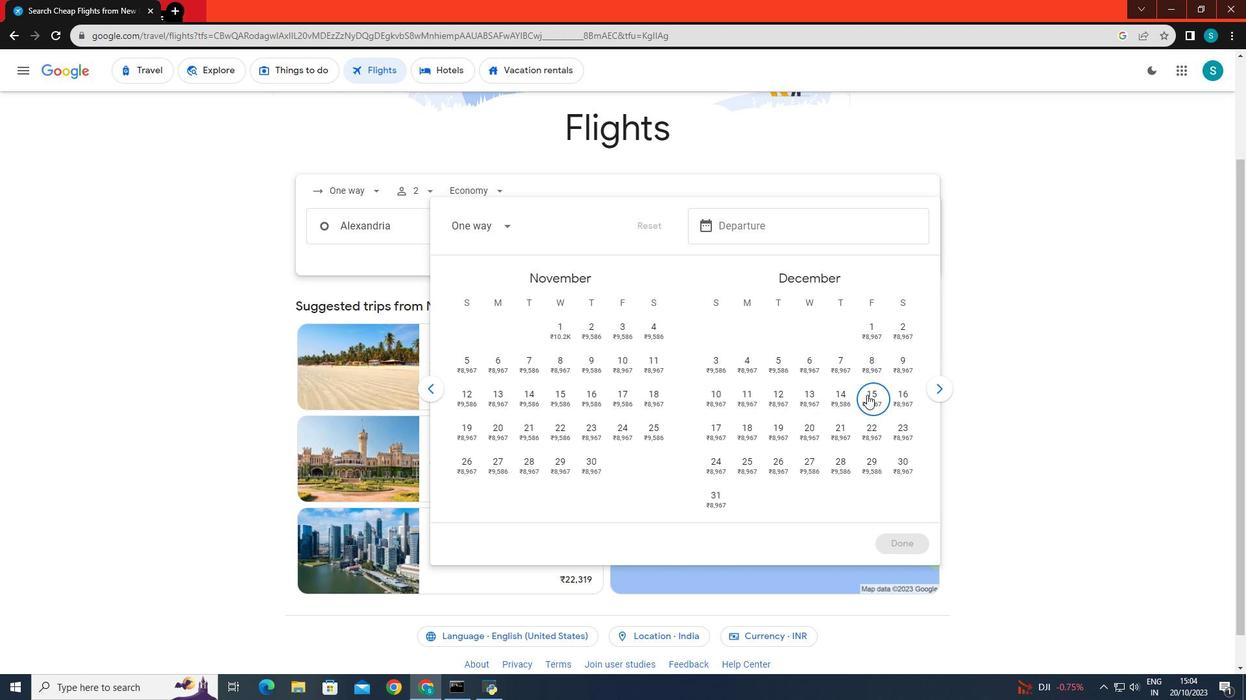 
Action: Mouse pressed left at (867, 395)
Screenshot: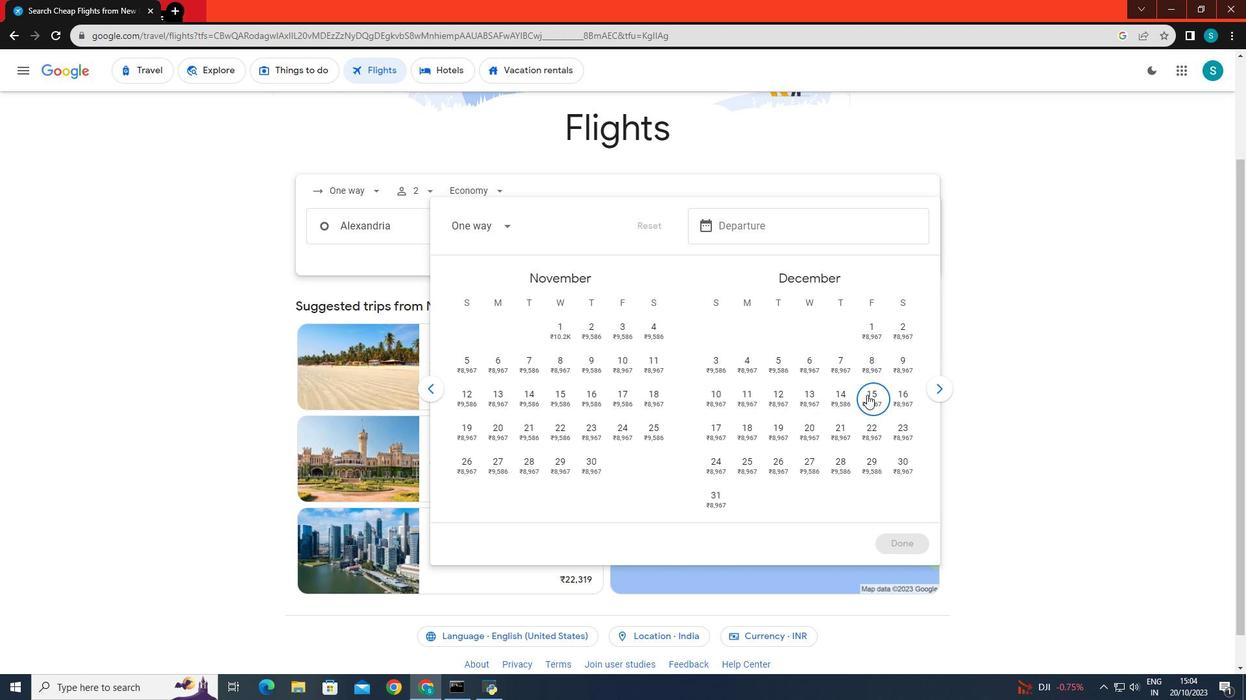 
Action: Mouse moved to (903, 545)
Screenshot: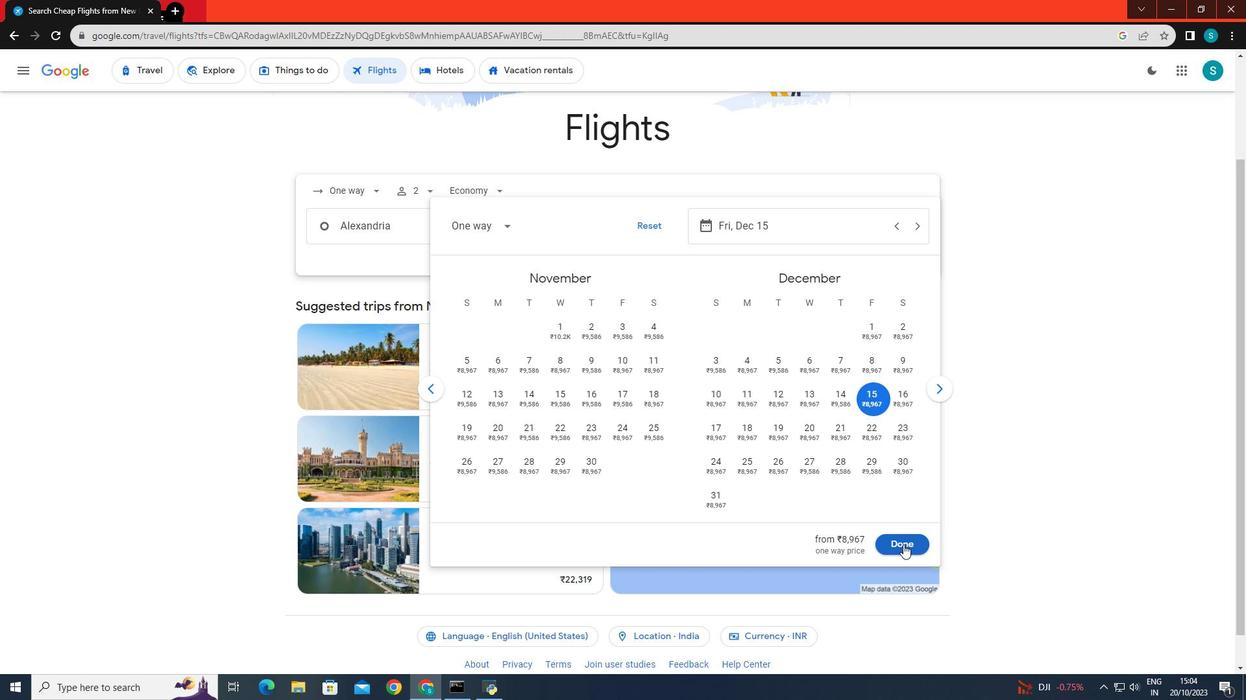 
Action: Mouse pressed left at (903, 545)
Screenshot: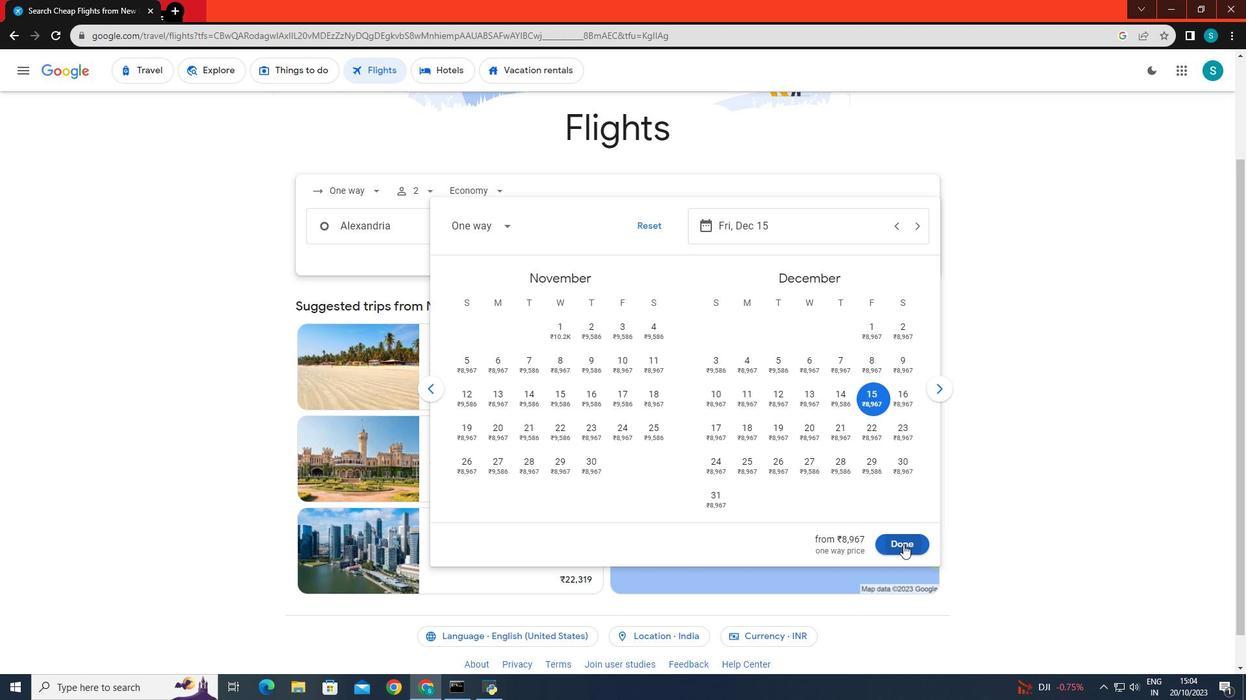 
Action: Mouse moved to (636, 277)
Screenshot: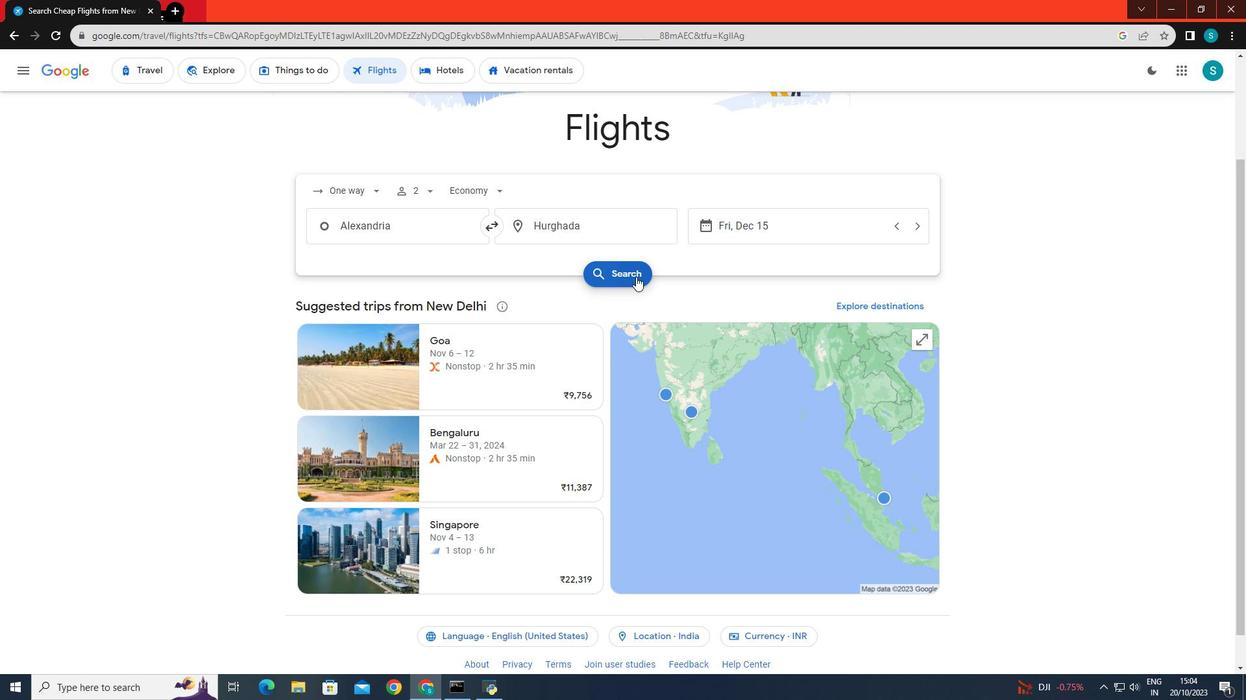 
Action: Mouse pressed left at (636, 277)
Screenshot: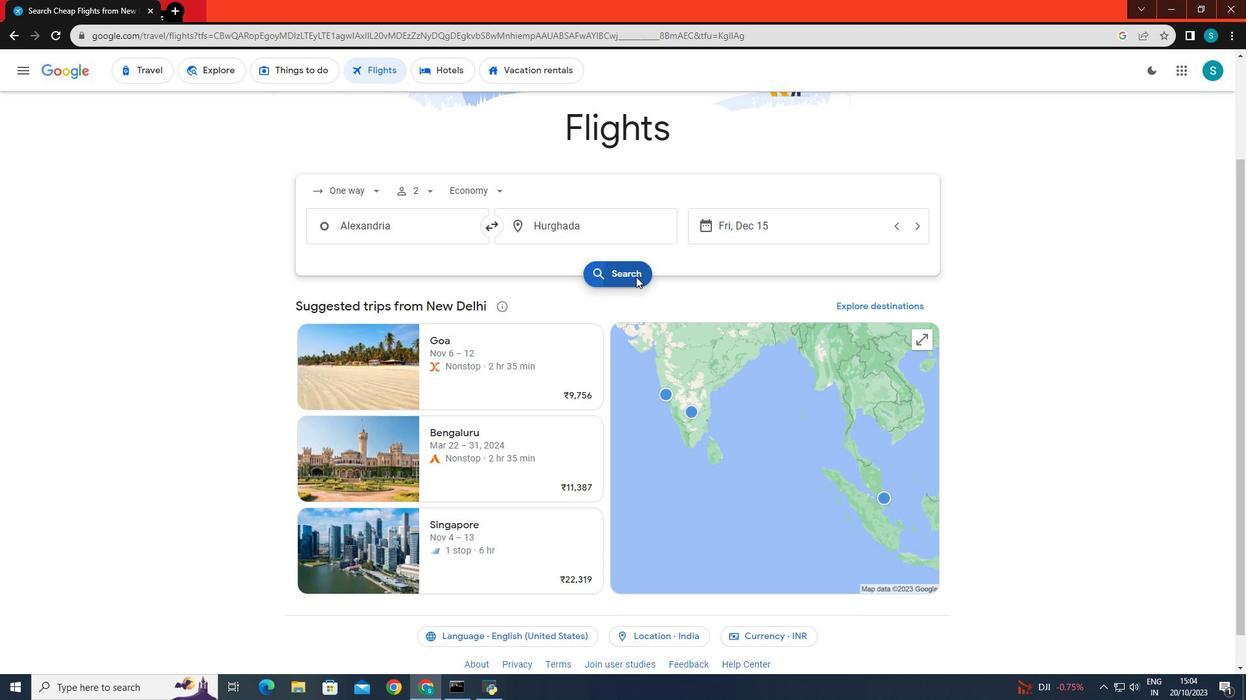 
Action: Mouse moved to (584, 322)
Screenshot: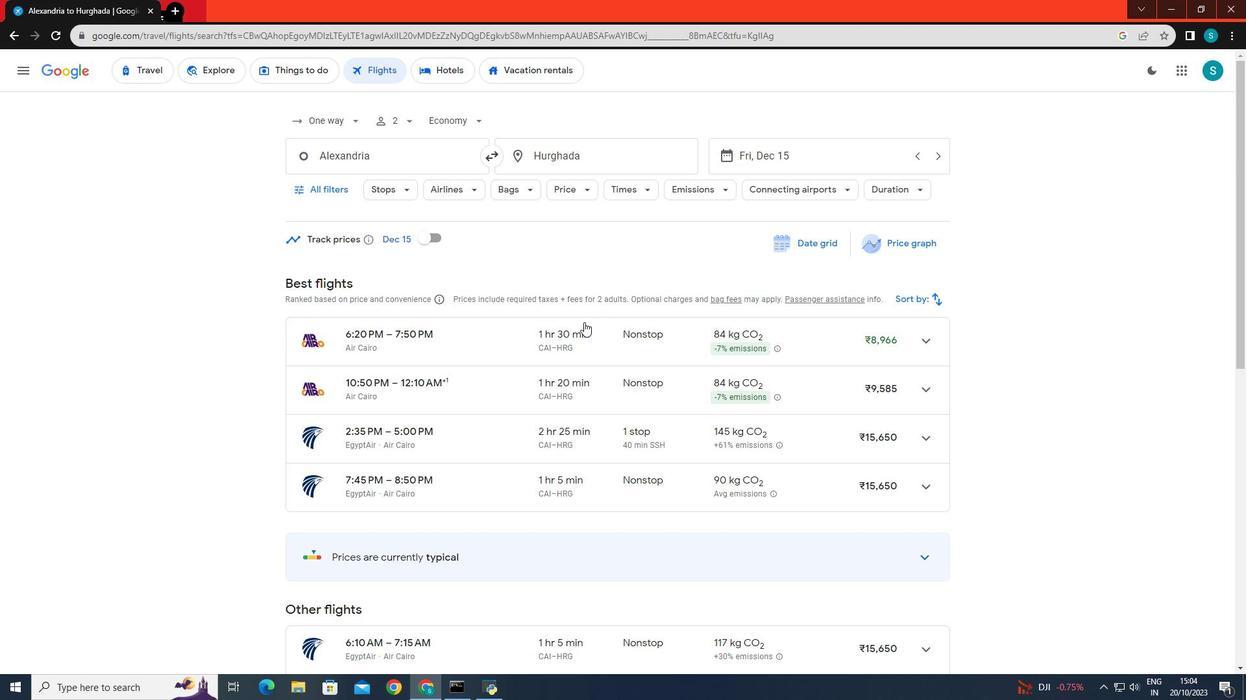 
Action: Mouse scrolled (584, 321) with delta (0, 0)
Screenshot: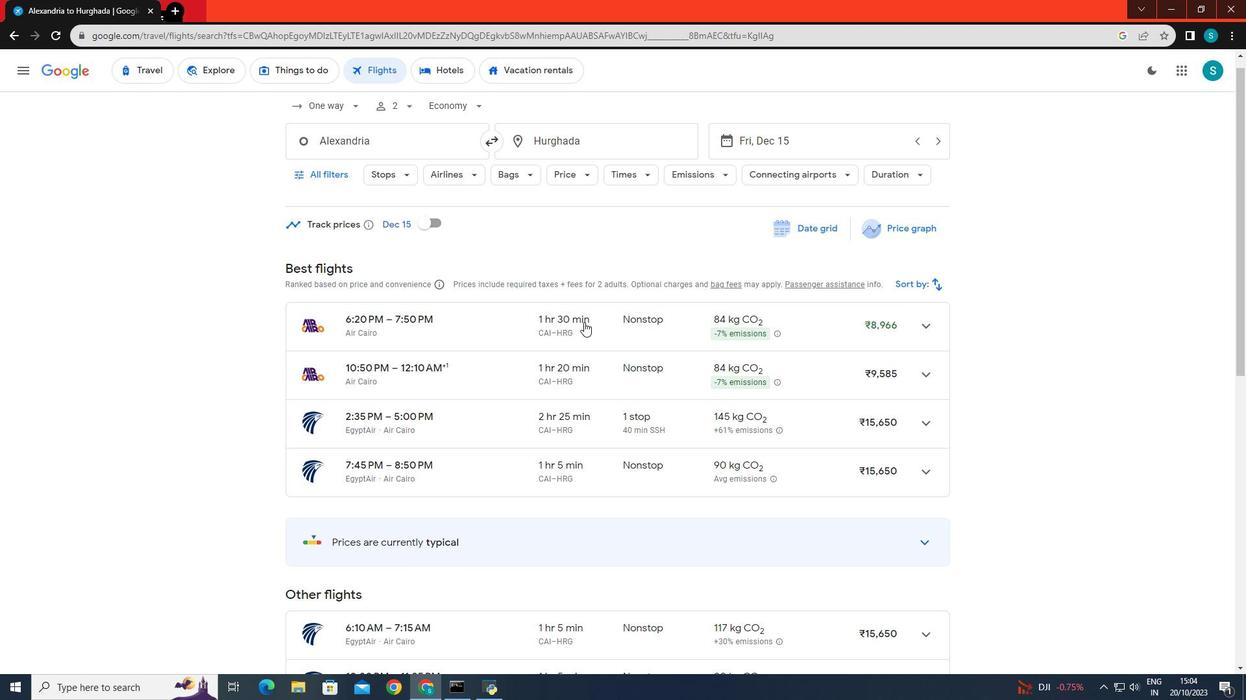 
Action: Mouse moved to (583, 323)
Screenshot: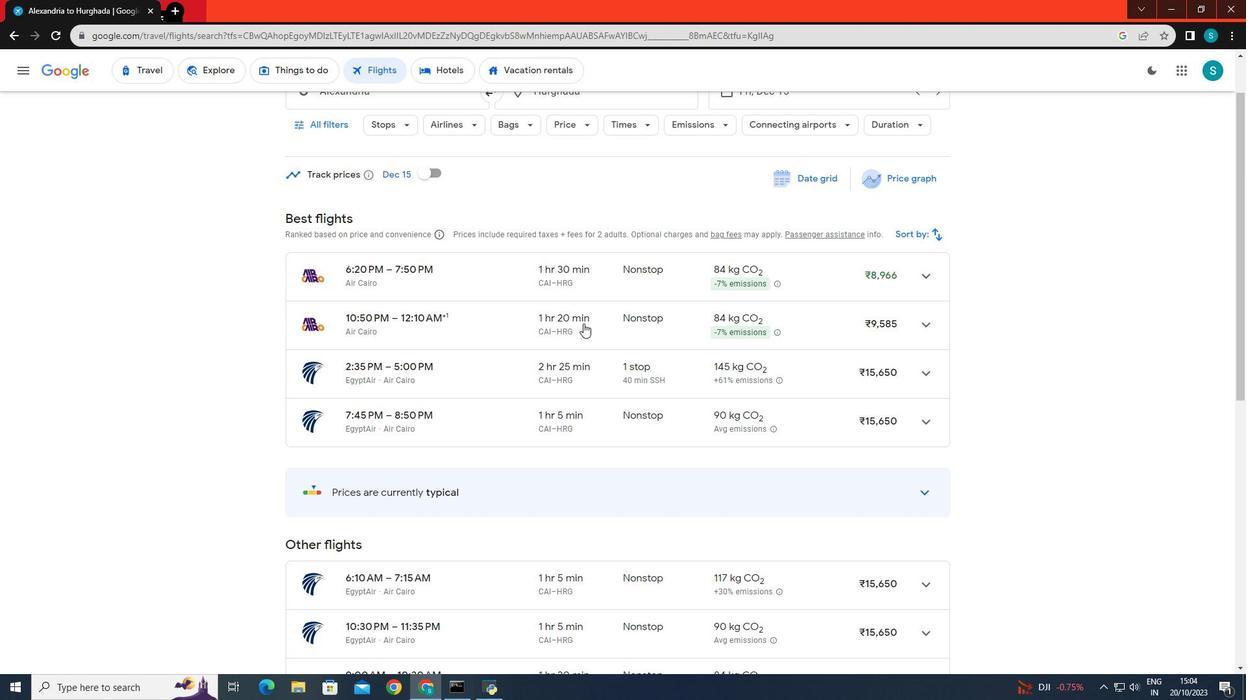 
Action: Mouse scrolled (583, 323) with delta (0, 0)
Screenshot: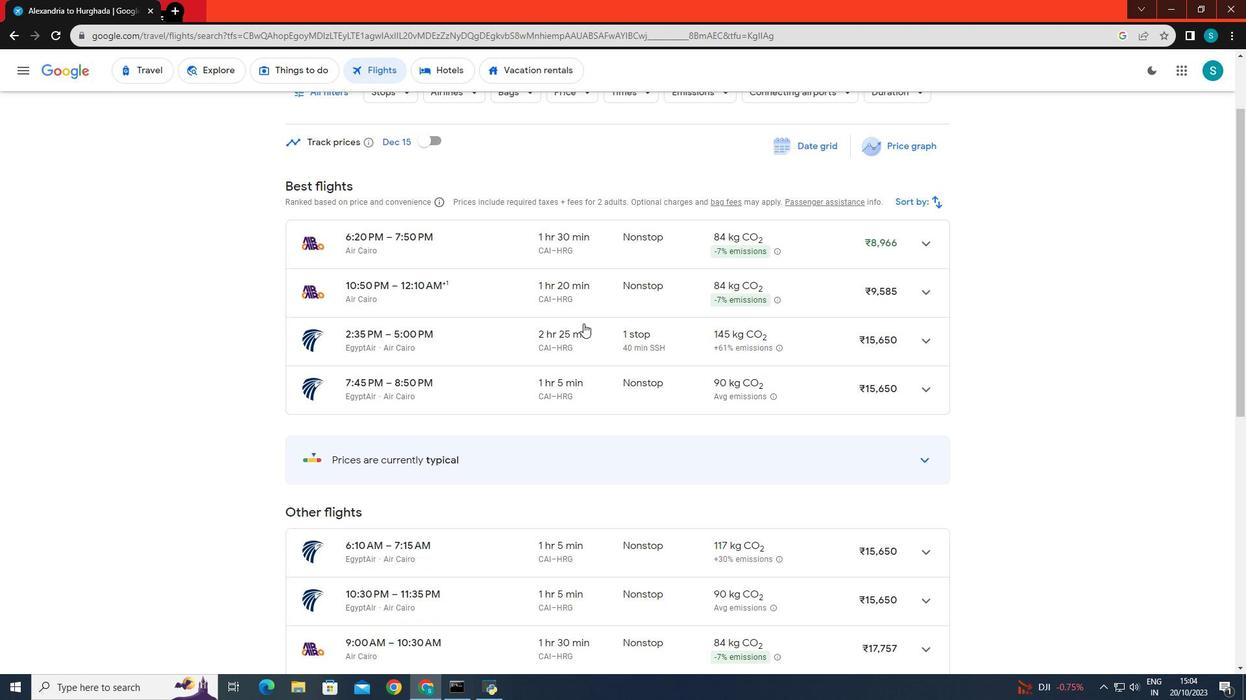 
Action: Mouse scrolled (583, 323) with delta (0, 0)
Screenshot: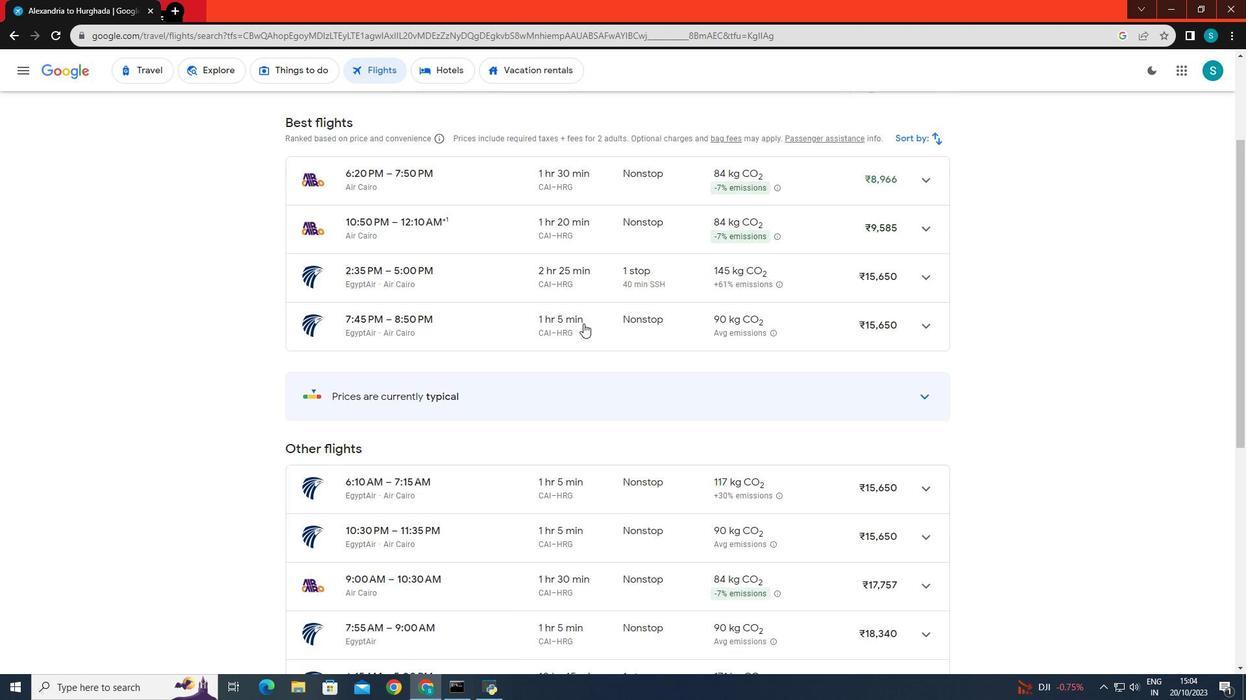 
Action: Mouse scrolled (583, 323) with delta (0, 0)
Screenshot: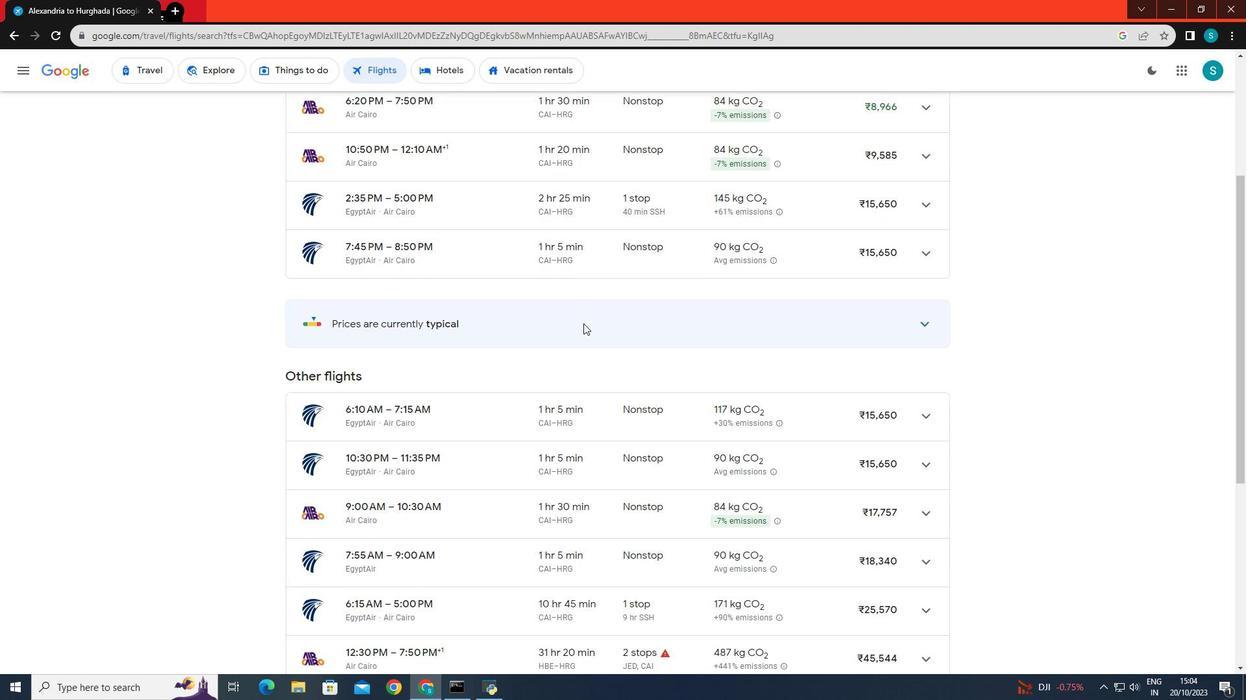 
Action: Mouse scrolled (583, 323) with delta (0, 0)
Screenshot: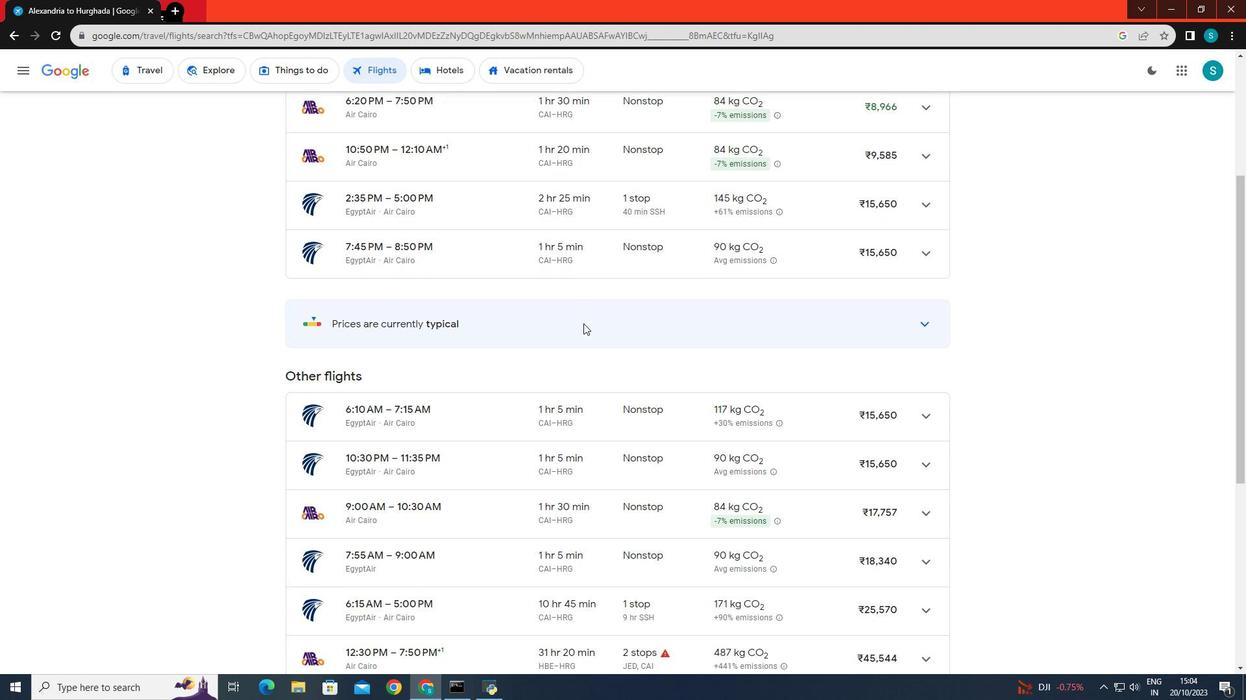 
Action: Mouse scrolled (583, 323) with delta (0, 0)
Screenshot: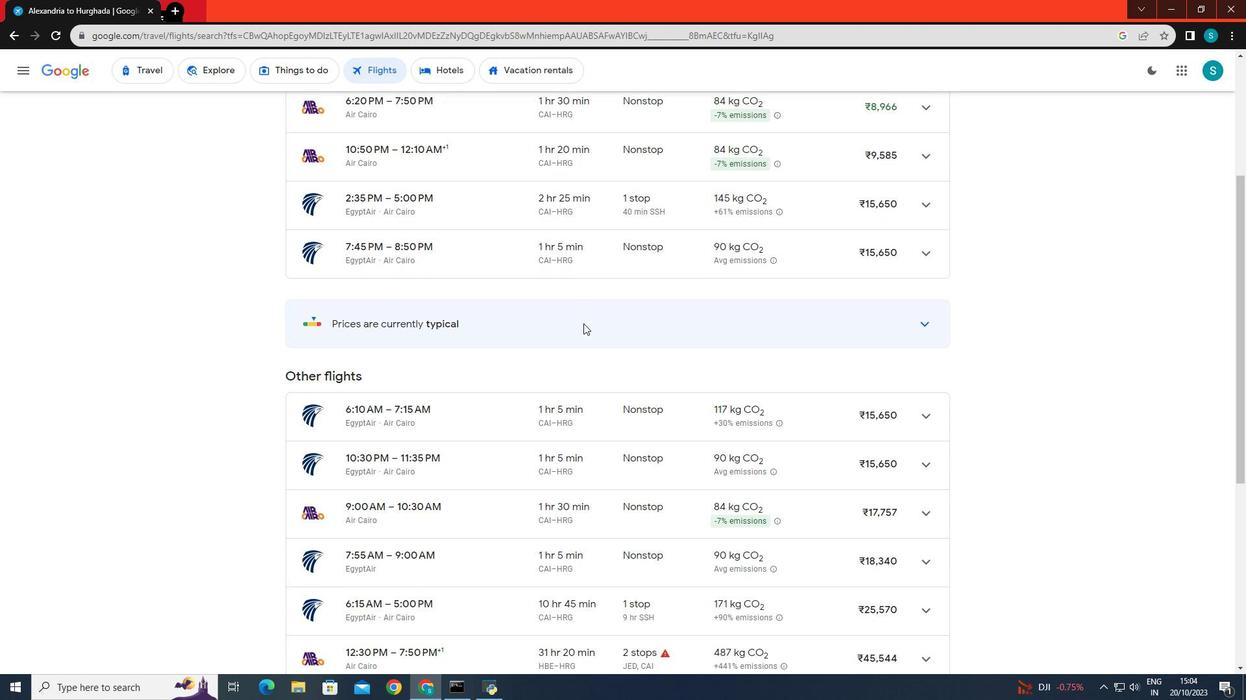 
Action: Mouse scrolled (583, 323) with delta (0, 0)
Screenshot: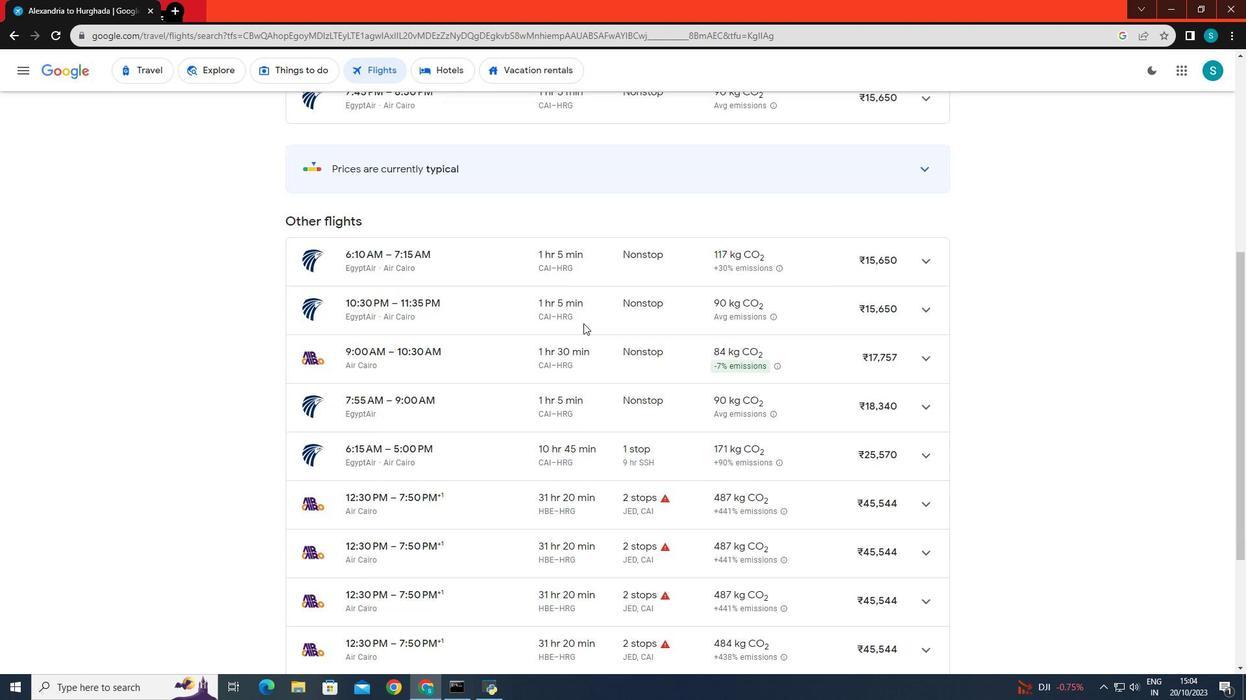 
Action: Mouse scrolled (583, 323) with delta (0, 0)
Screenshot: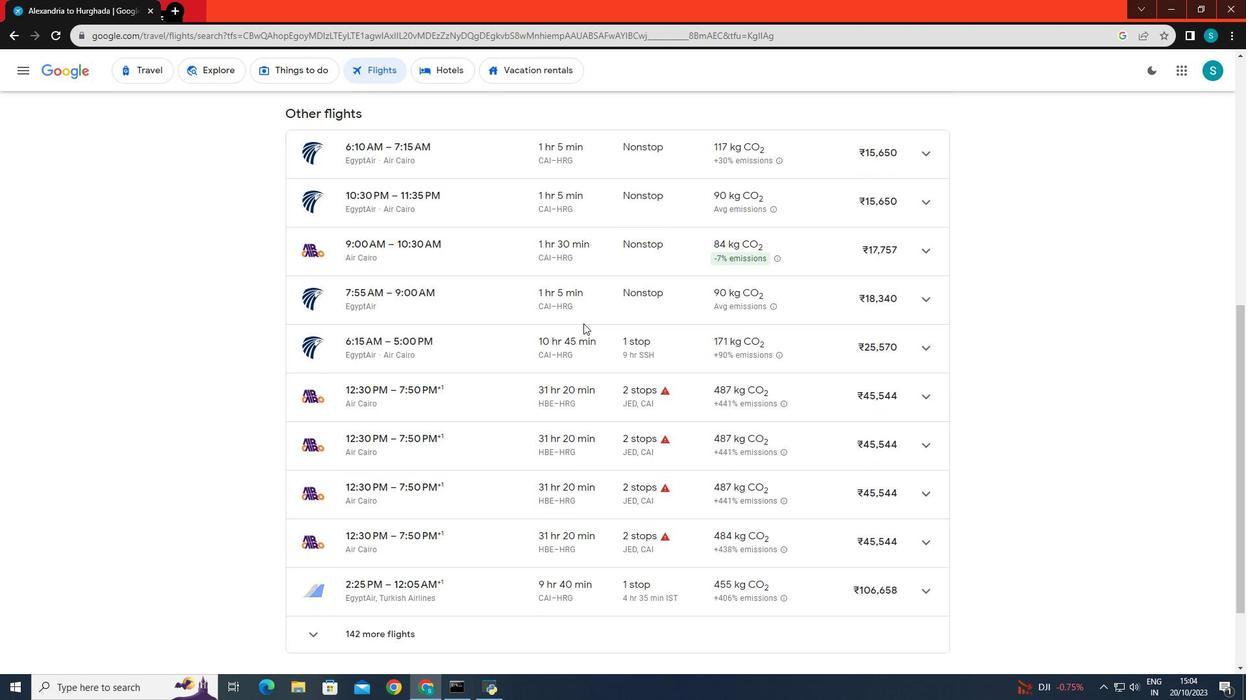 
Action: Mouse scrolled (583, 323) with delta (0, 0)
Screenshot: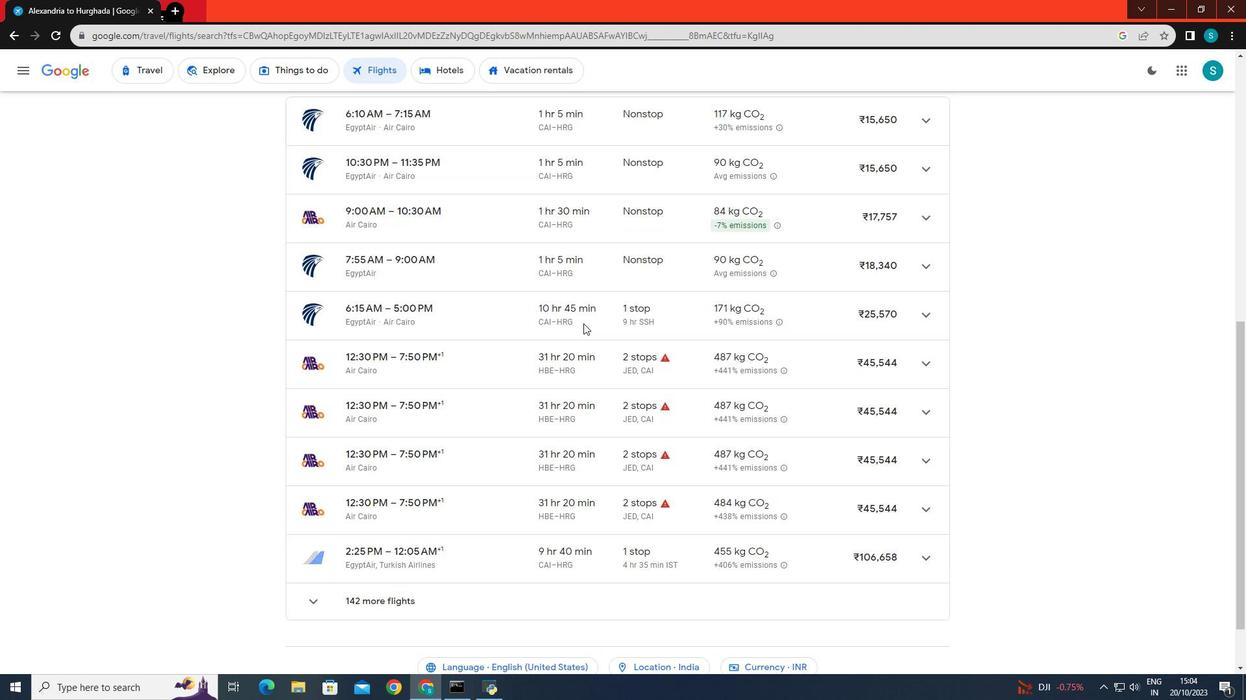 
Action: Mouse scrolled (583, 323) with delta (0, 0)
Screenshot: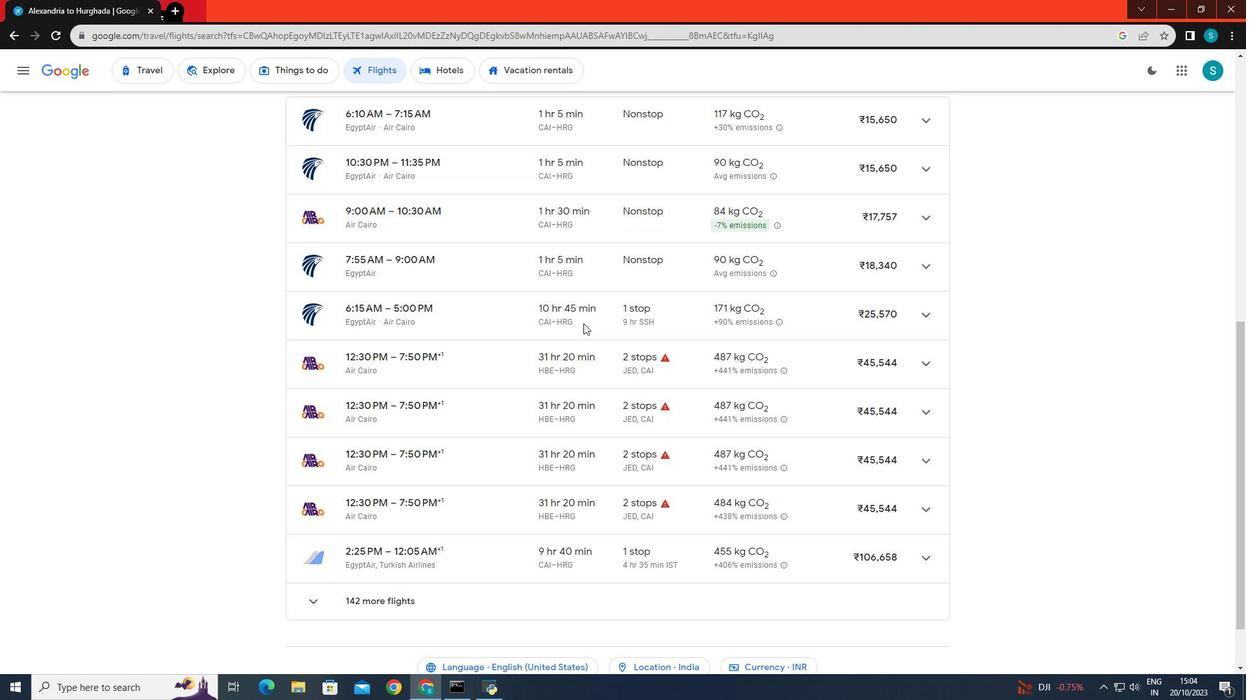 
Action: Mouse scrolled (583, 323) with delta (0, 0)
Screenshot: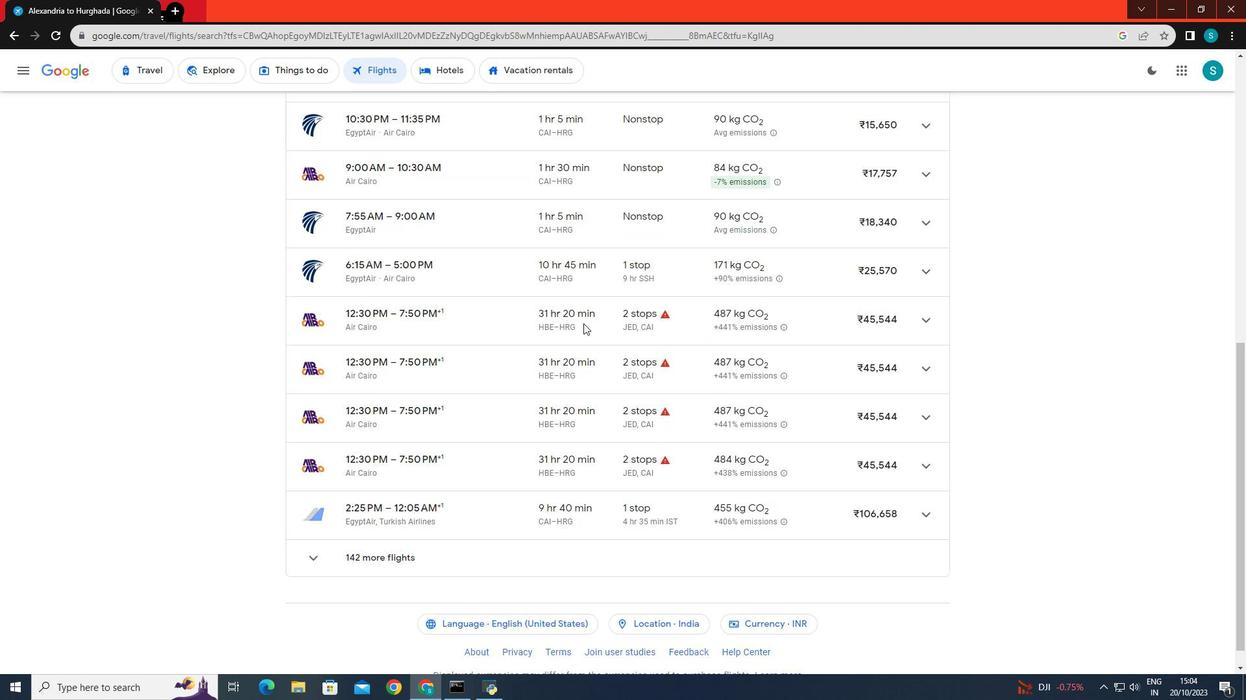 
Action: Mouse scrolled (583, 323) with delta (0, 0)
Screenshot: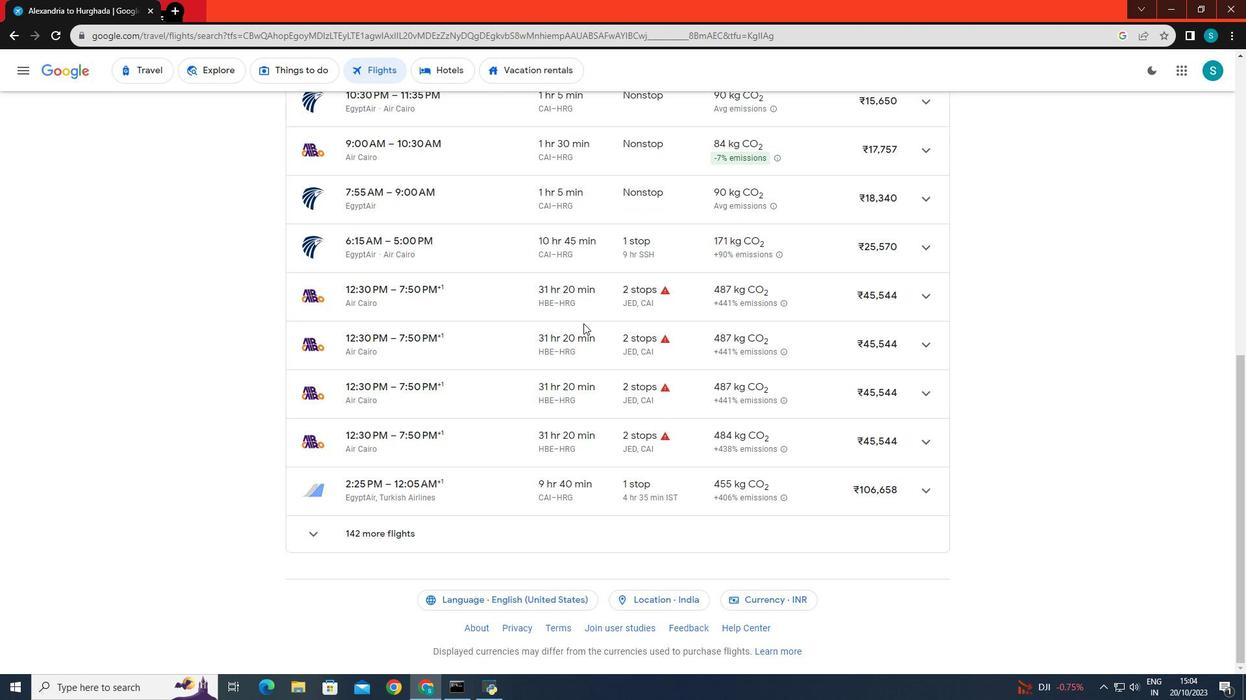 
Action: Mouse scrolled (583, 324) with delta (0, 0)
Screenshot: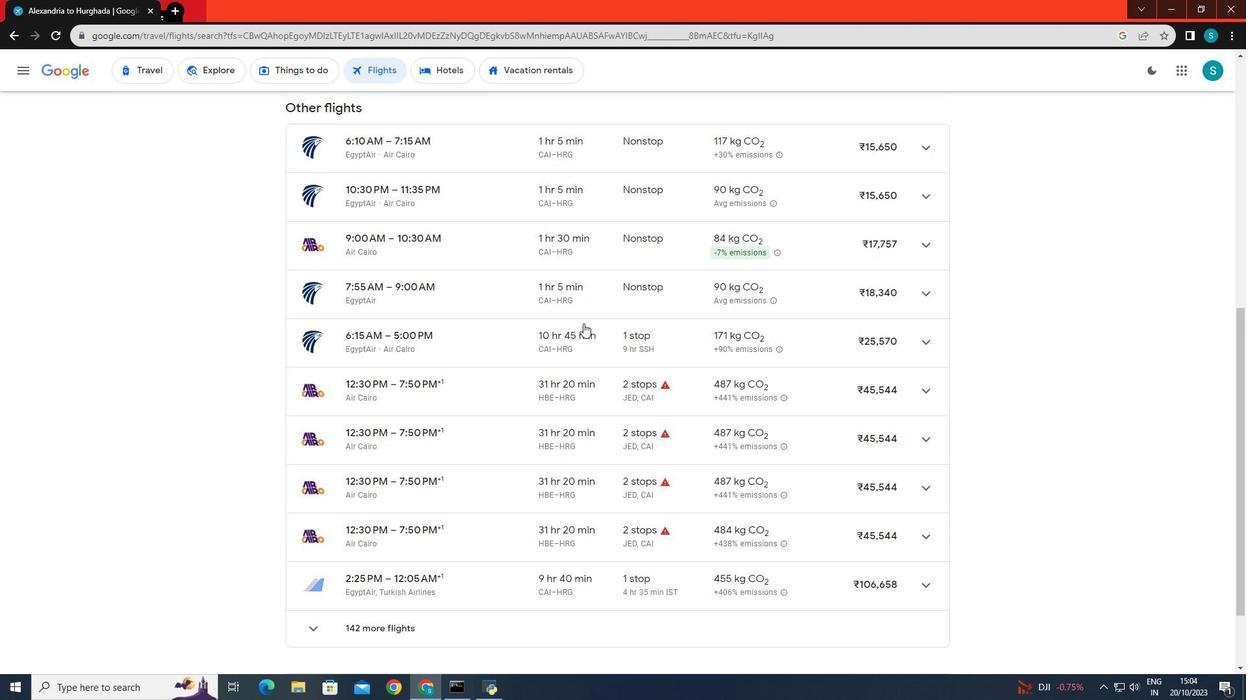 
Action: Mouse scrolled (583, 324) with delta (0, 0)
Screenshot: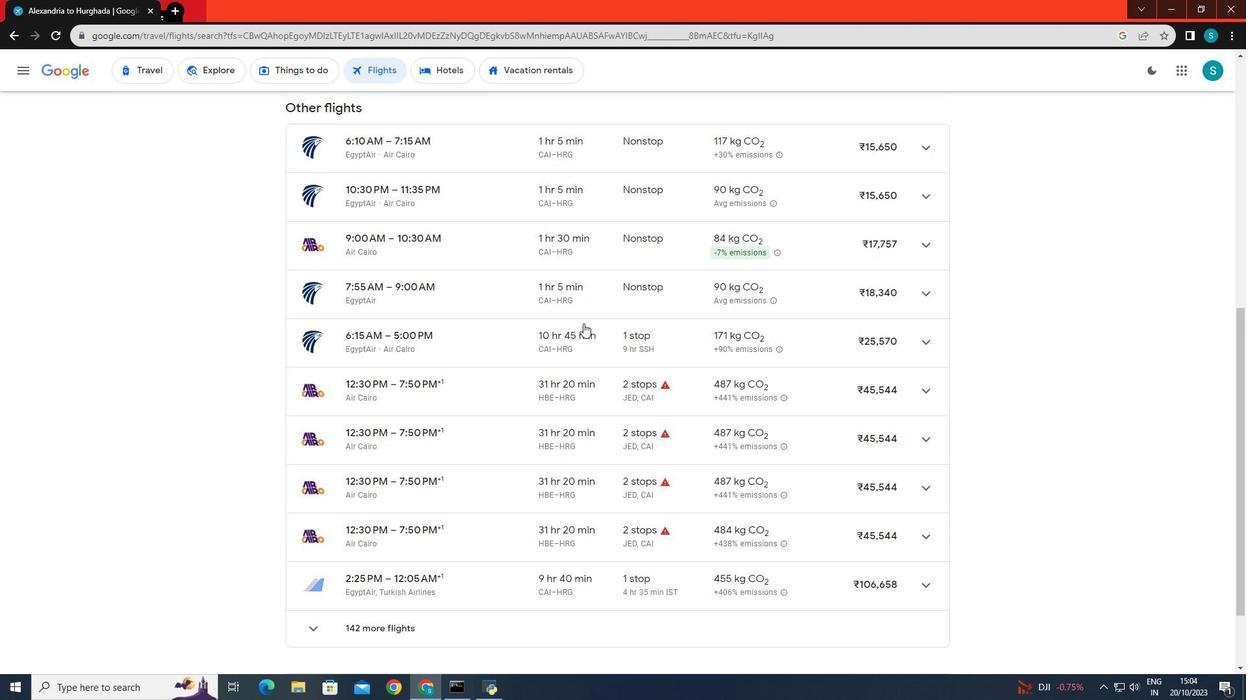 
Action: Mouse scrolled (583, 324) with delta (0, 0)
Screenshot: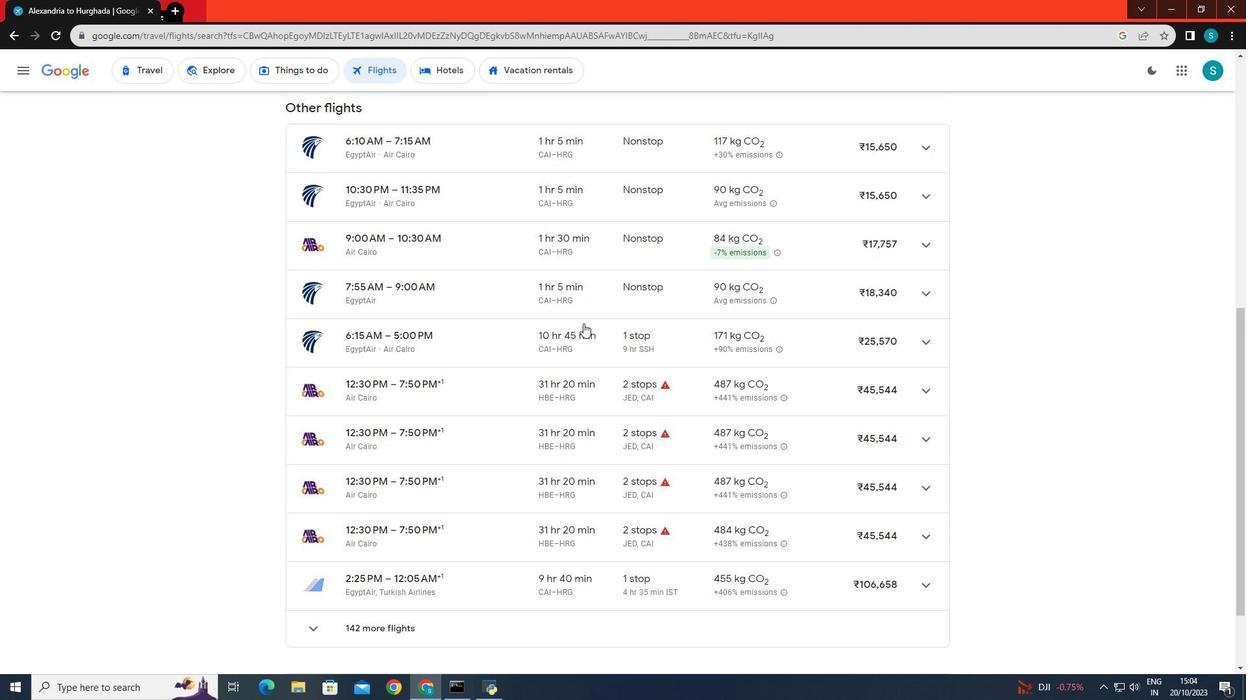 
Action: Mouse scrolled (583, 324) with delta (0, 0)
Screenshot: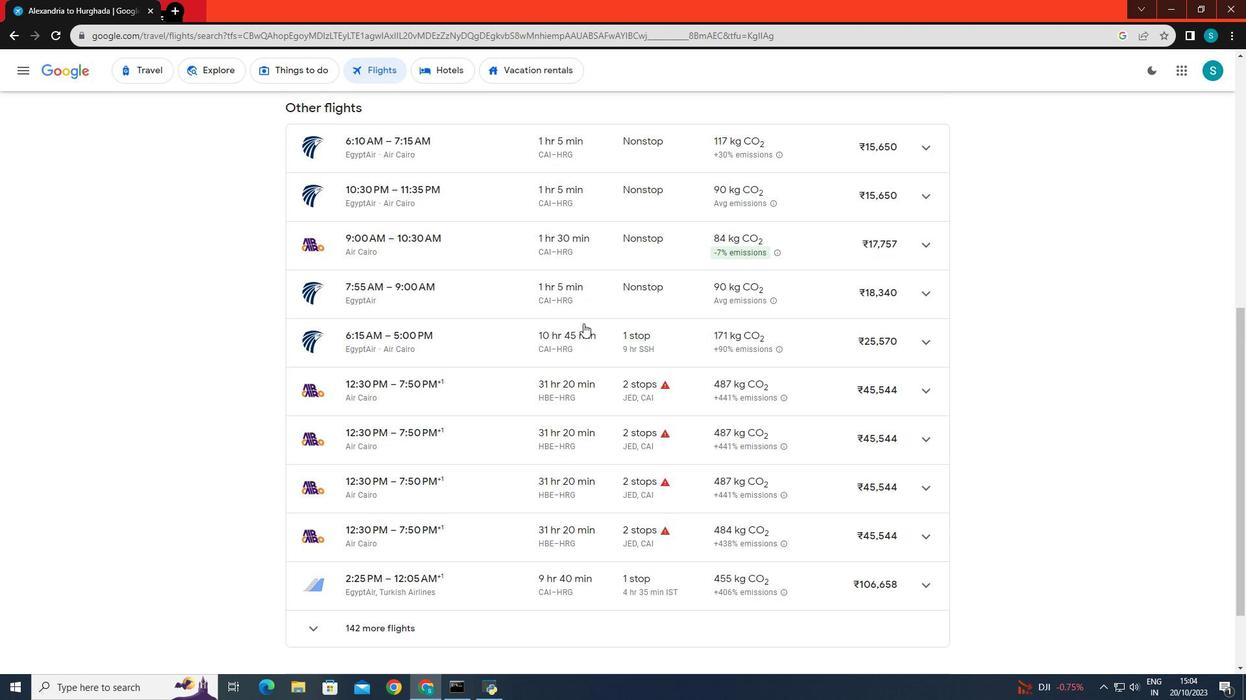 
Action: Mouse scrolled (583, 324) with delta (0, 0)
Screenshot: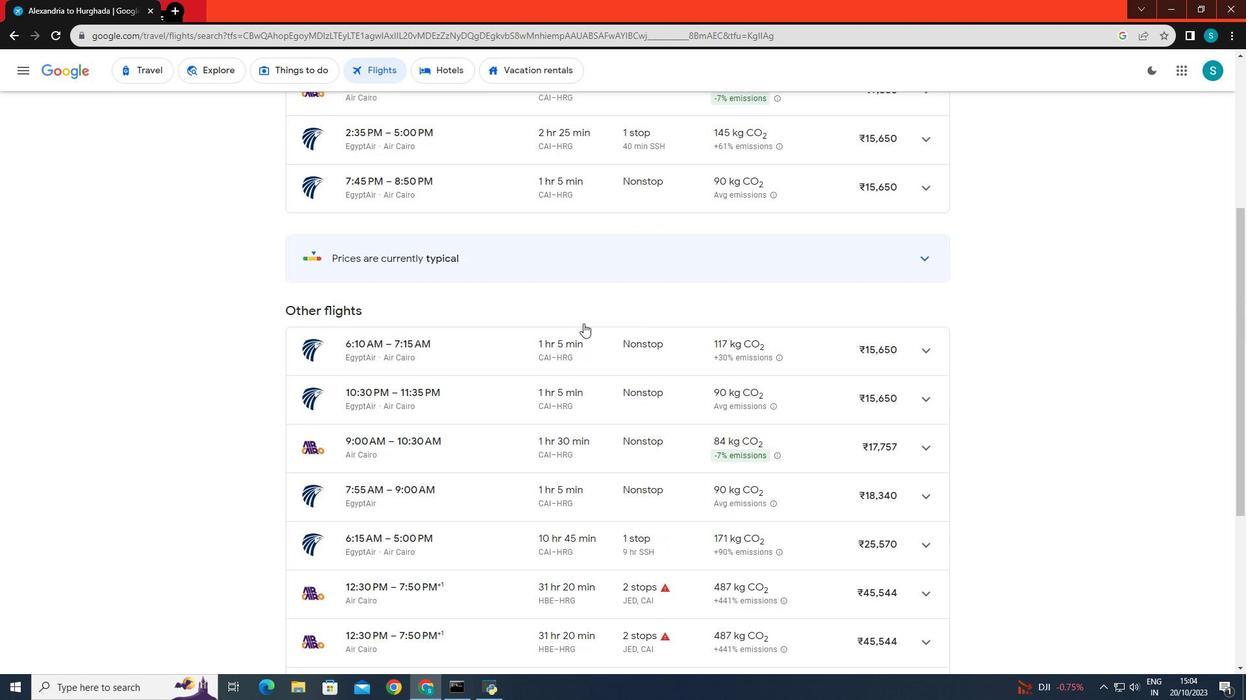 
Action: Mouse scrolled (583, 324) with delta (0, 0)
Screenshot: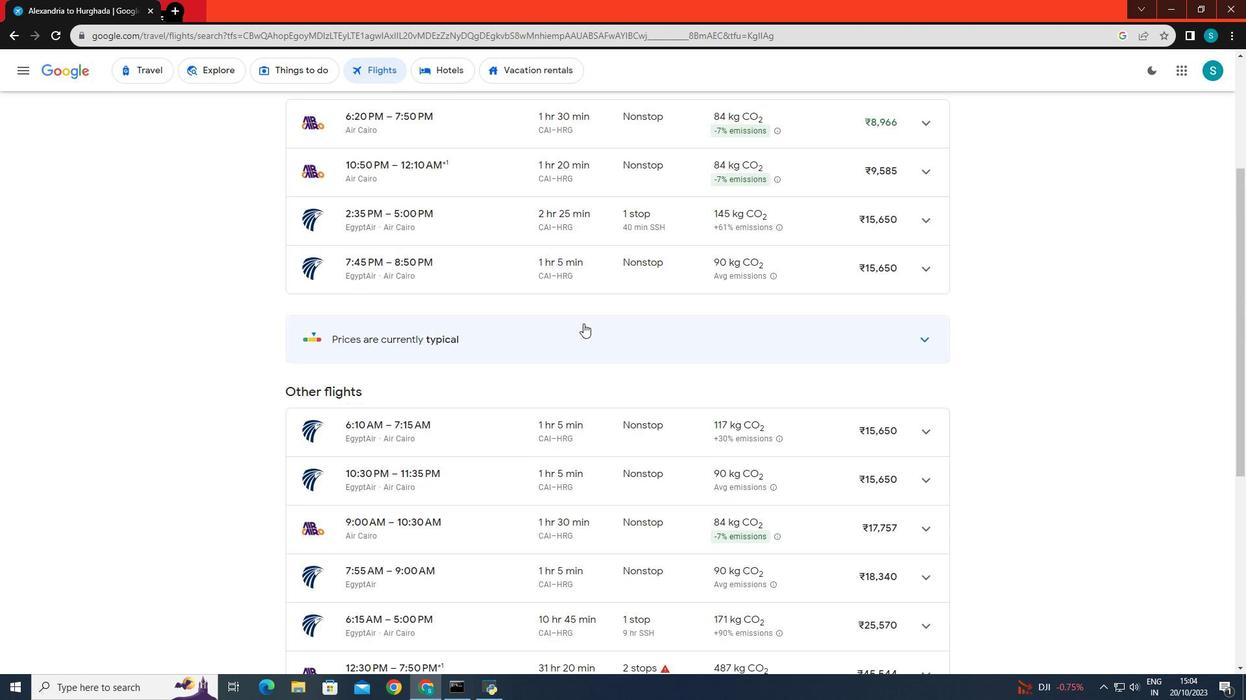 
Action: Mouse scrolled (583, 324) with delta (0, 0)
Screenshot: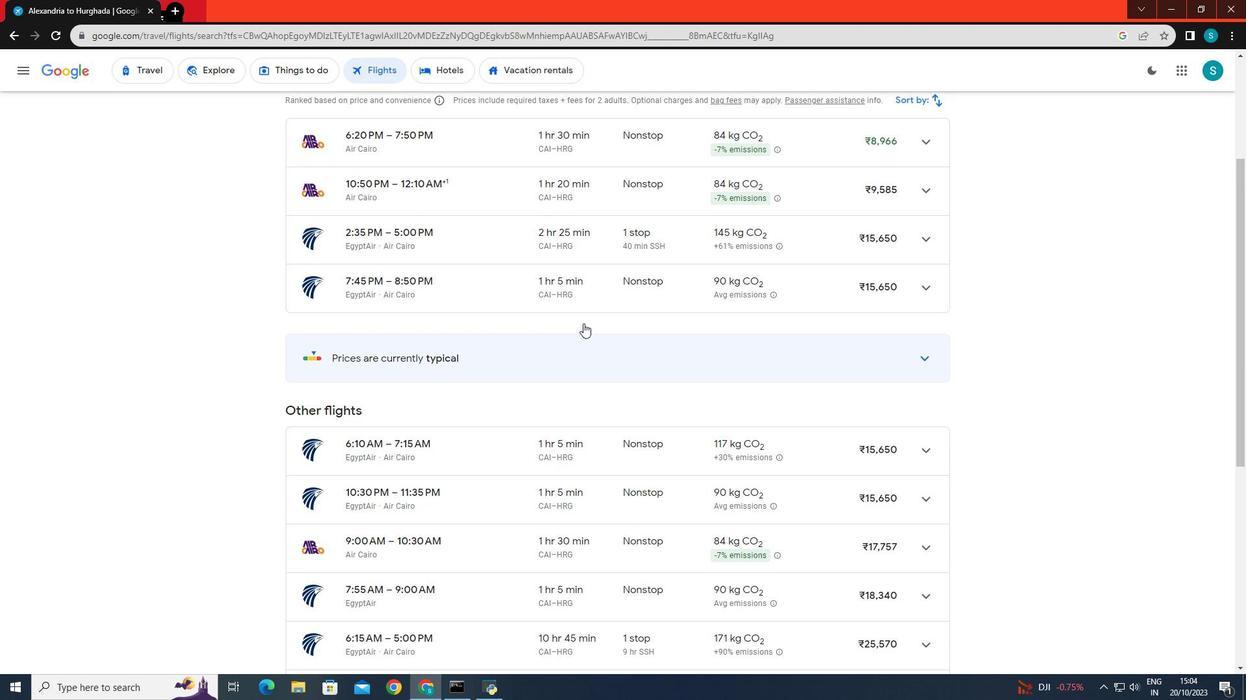 
Action: Mouse scrolled (583, 324) with delta (0, 0)
Screenshot: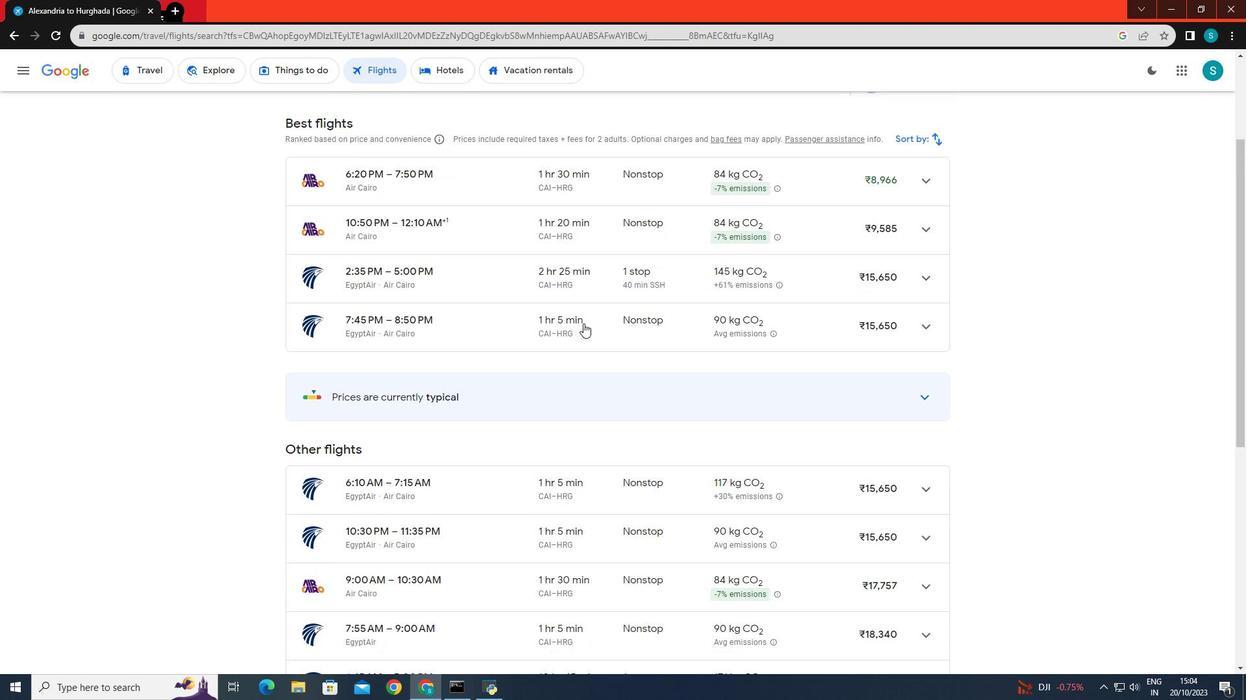
Action: Mouse scrolled (583, 324) with delta (0, 0)
Screenshot: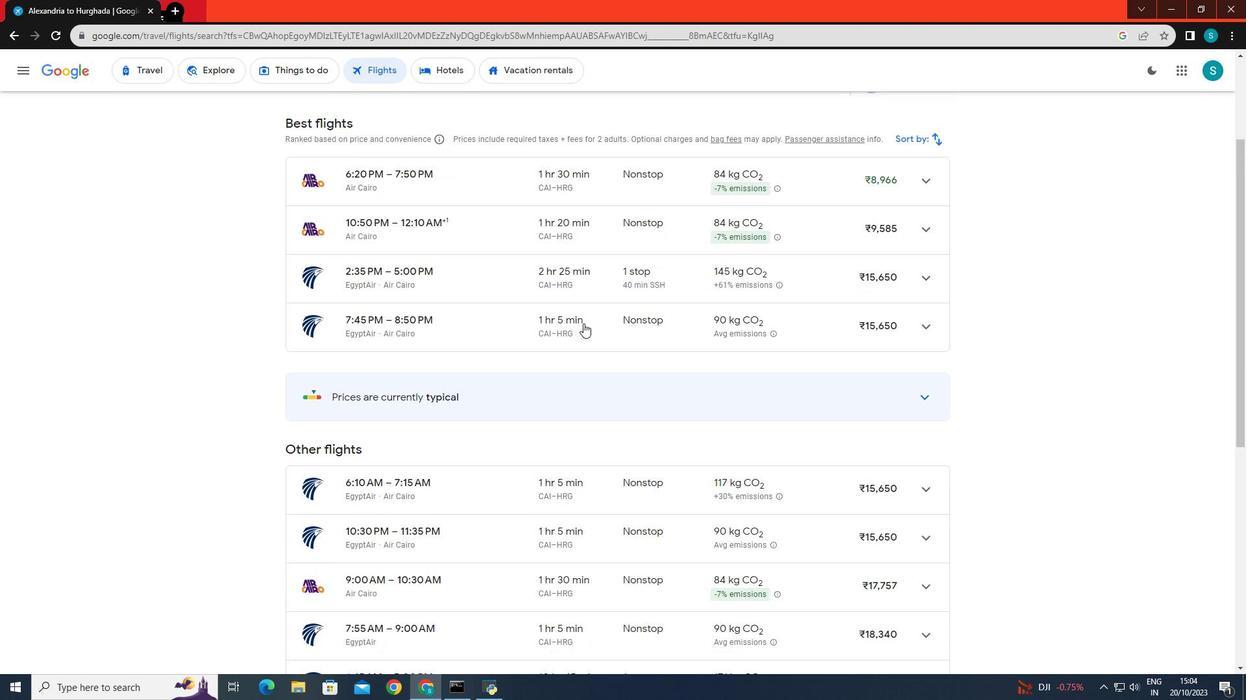 
Action: Mouse scrolled (583, 324) with delta (0, 0)
Screenshot: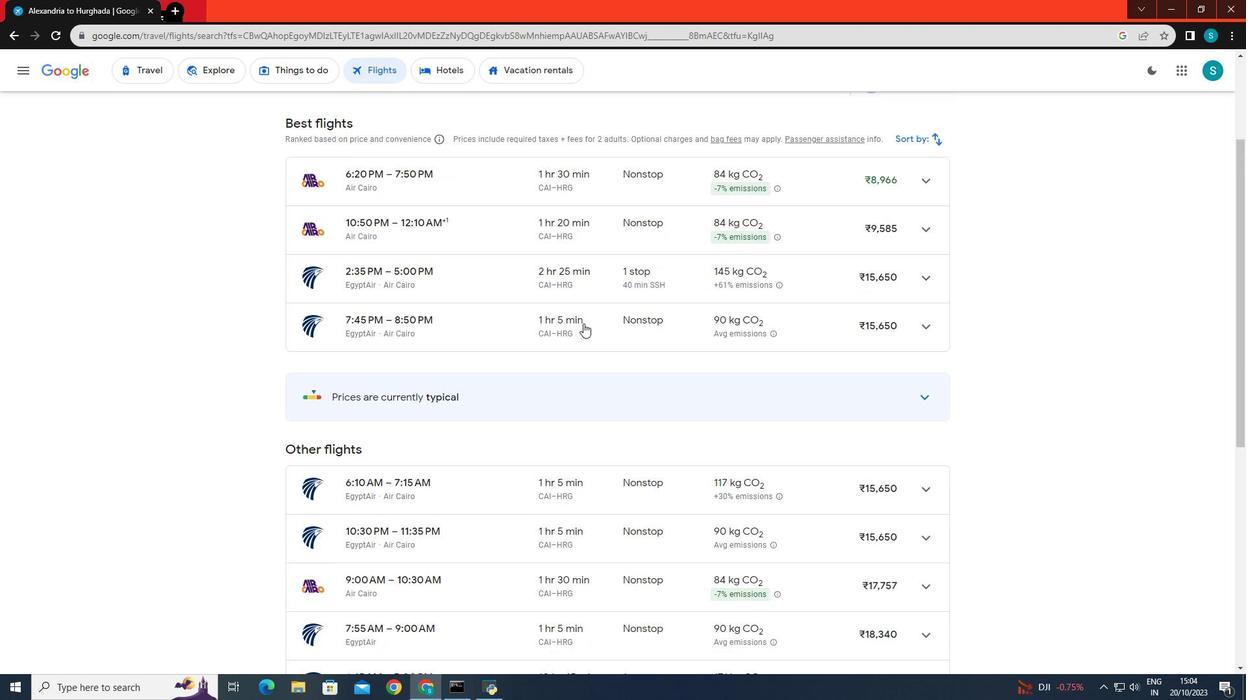 
Action: Mouse moved to (319, 538)
Screenshot: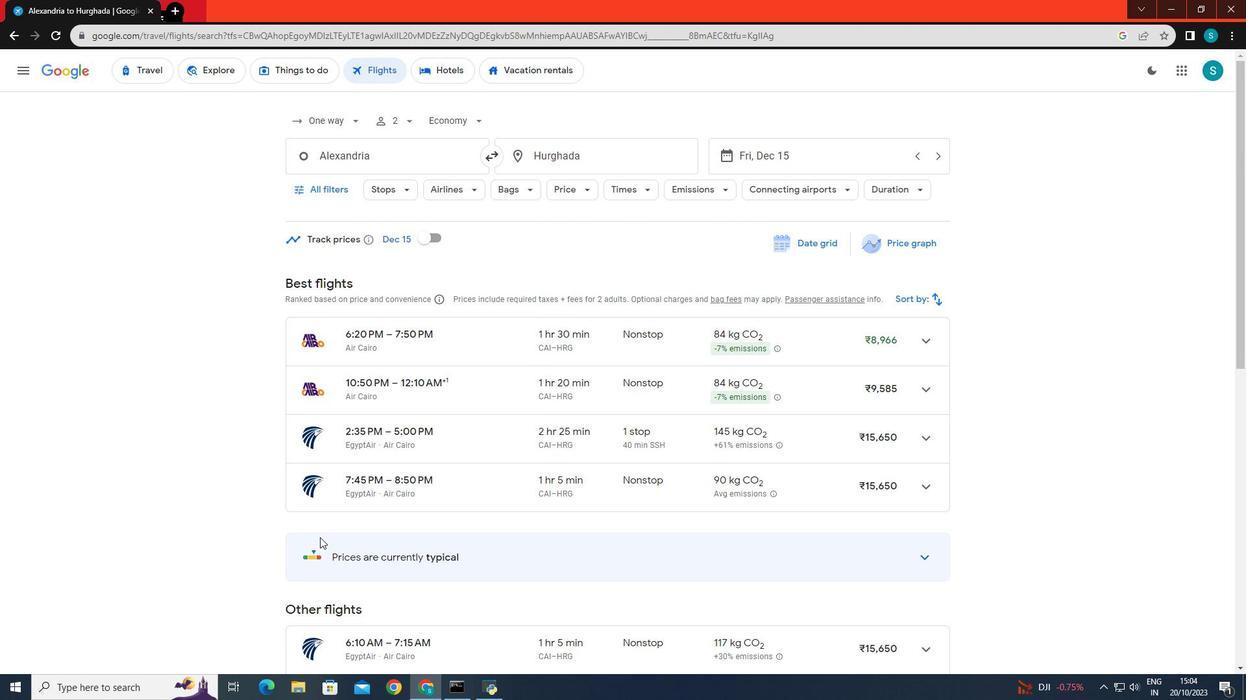
